 Task: Look for space in San Mauro Torinese, Italy from 9th June, 2023 to 16th June, 2023 for 2 adults in price range Rs.8000 to Rs.16000. Place can be entire place with 2 bedrooms having 2 beds and 1 bathroom. Property type can be house, flat, guest house. Booking option can be shelf check-in. Required host language is English.
Action: Mouse moved to (473, 129)
Screenshot: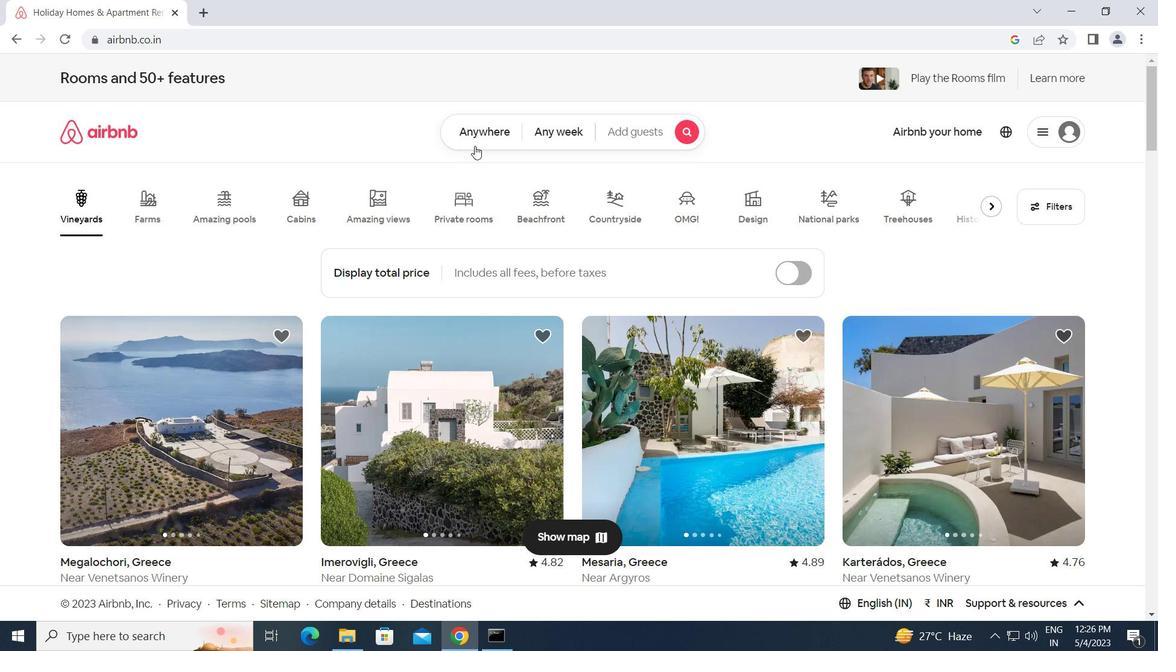
Action: Mouse pressed left at (473, 129)
Screenshot: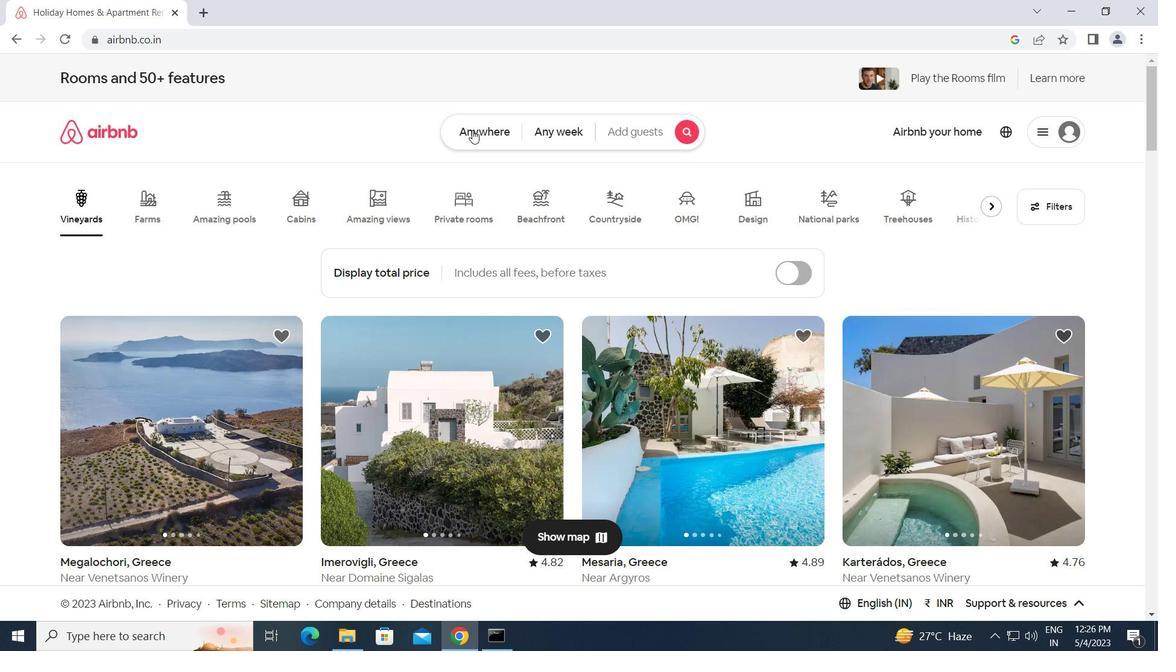 
Action: Mouse moved to (391, 187)
Screenshot: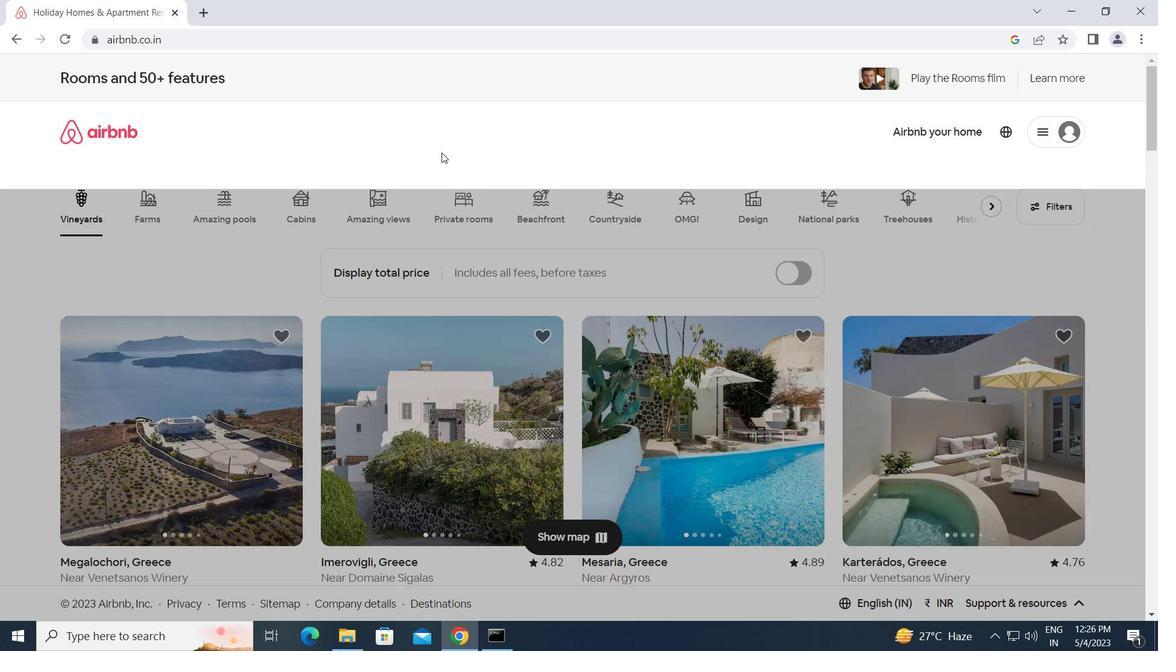 
Action: Mouse pressed left at (391, 187)
Screenshot: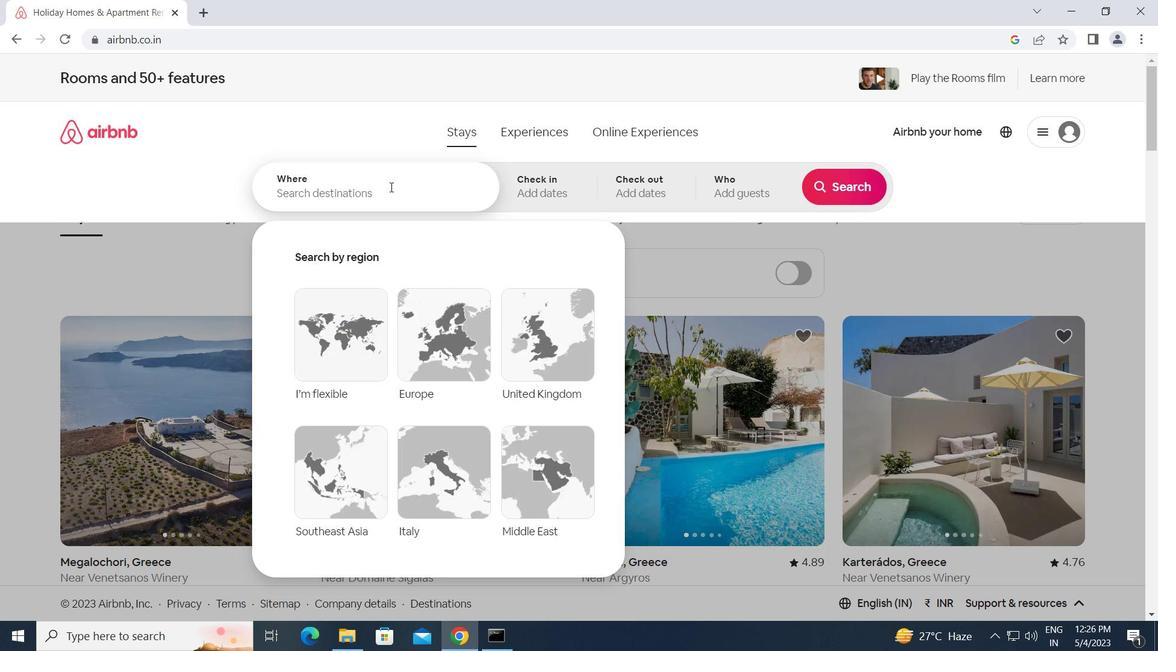
Action: Key pressed s<Key.caps_lock>an<Key.space><Key.caps_lock>m<Key.caps_lock>auro<Key.space><Key.caps_lock>t<Key.caps_lock>orinese,<Key.space><Key.caps_lock>i<Key.caps_lock>t
Screenshot: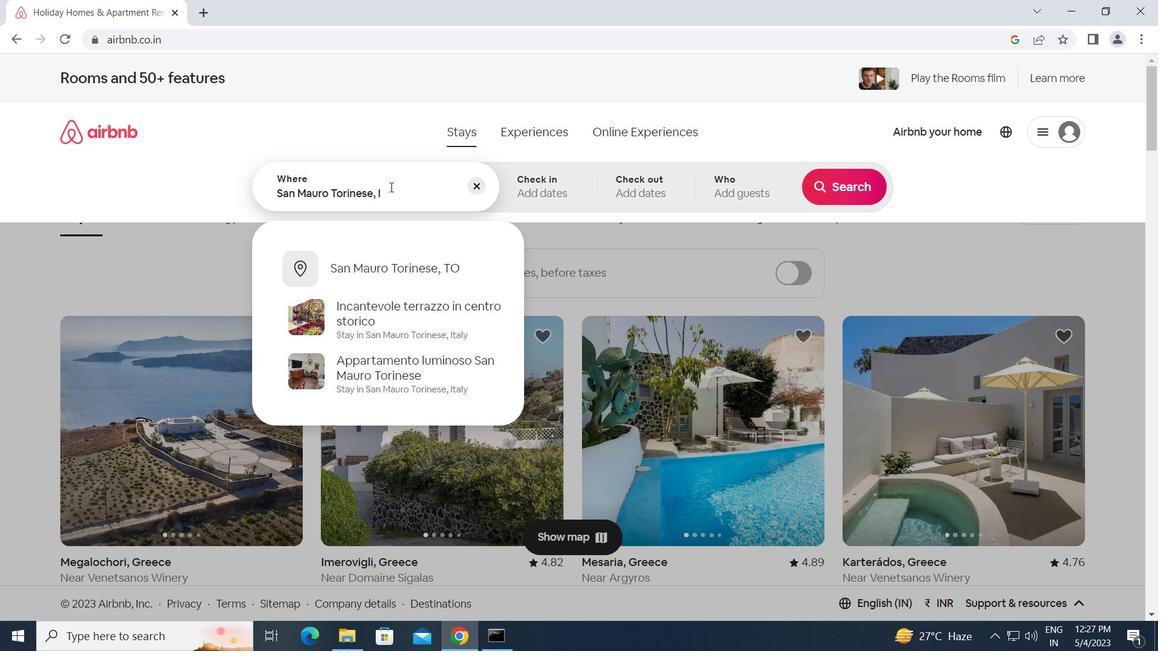 
Action: Mouse moved to (508, 181)
Screenshot: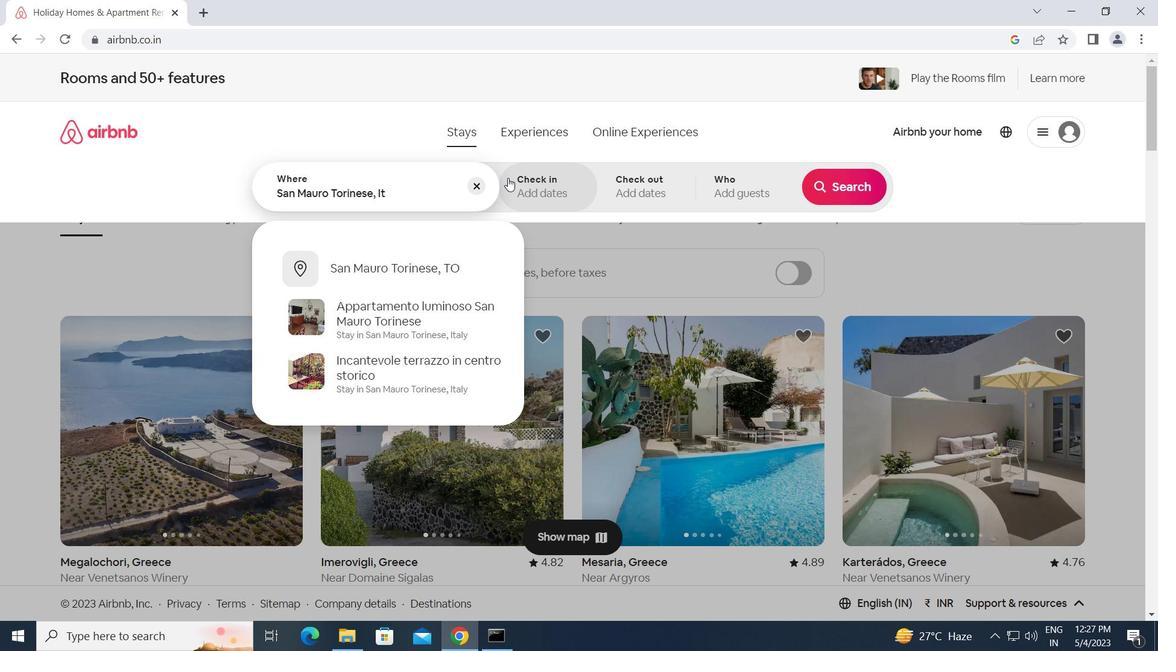 
Action: Key pressed a
Screenshot: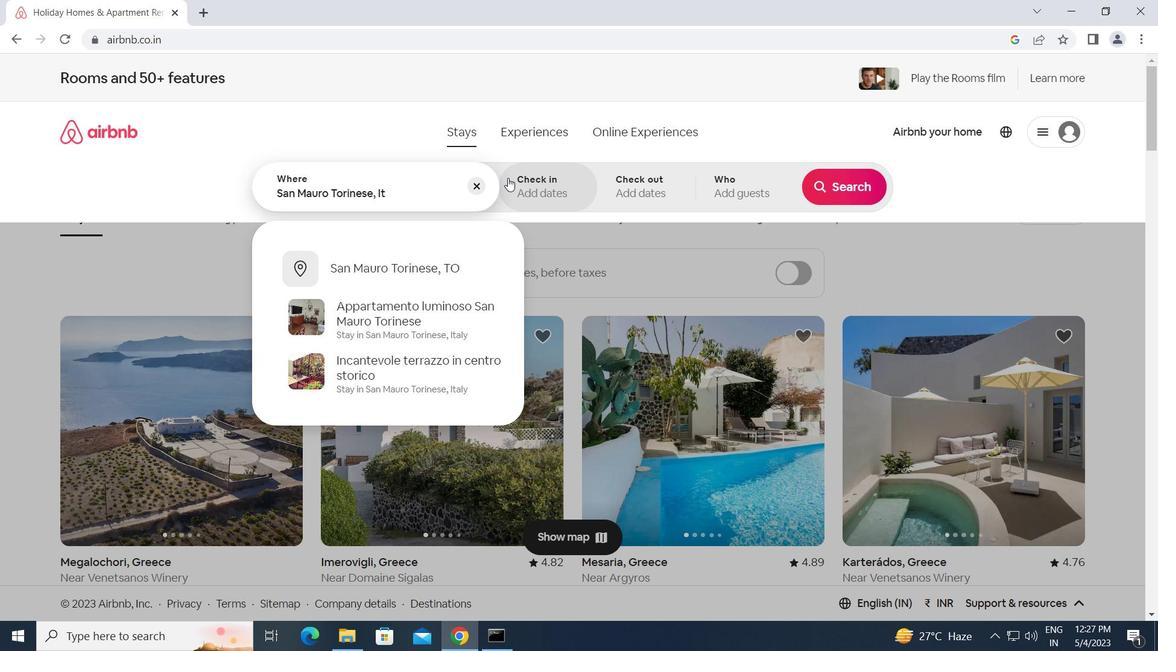 
Action: Mouse moved to (512, 193)
Screenshot: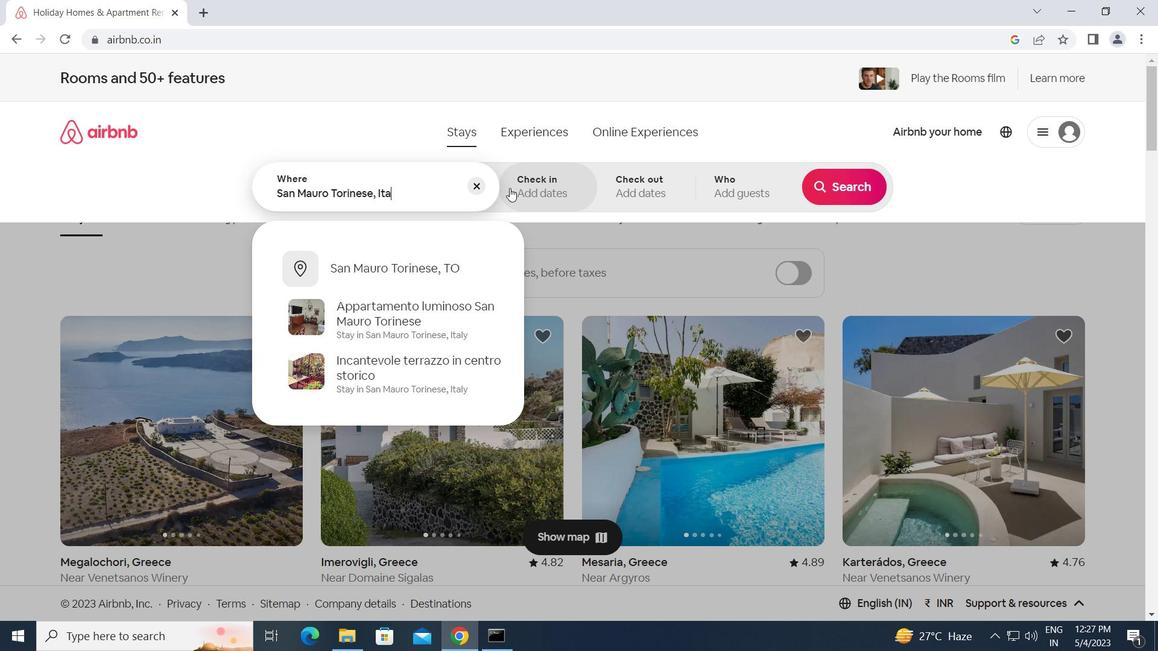 
Action: Key pressed ly<Key.enter>
Screenshot: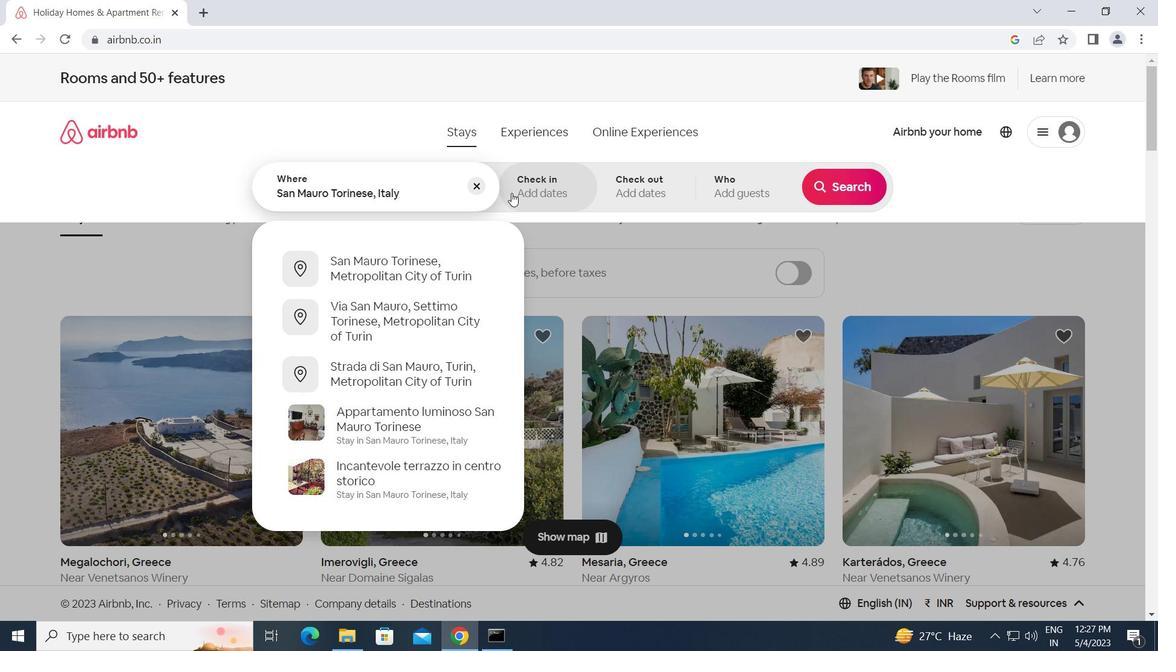 
Action: Mouse moved to (785, 401)
Screenshot: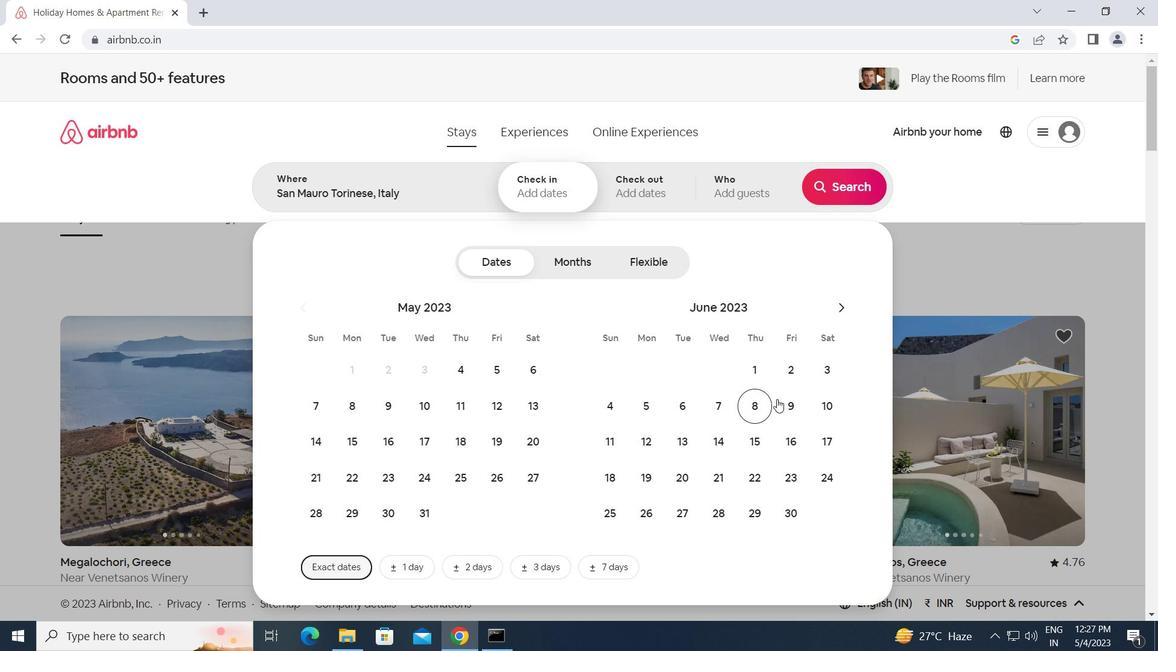 
Action: Mouse pressed left at (785, 401)
Screenshot: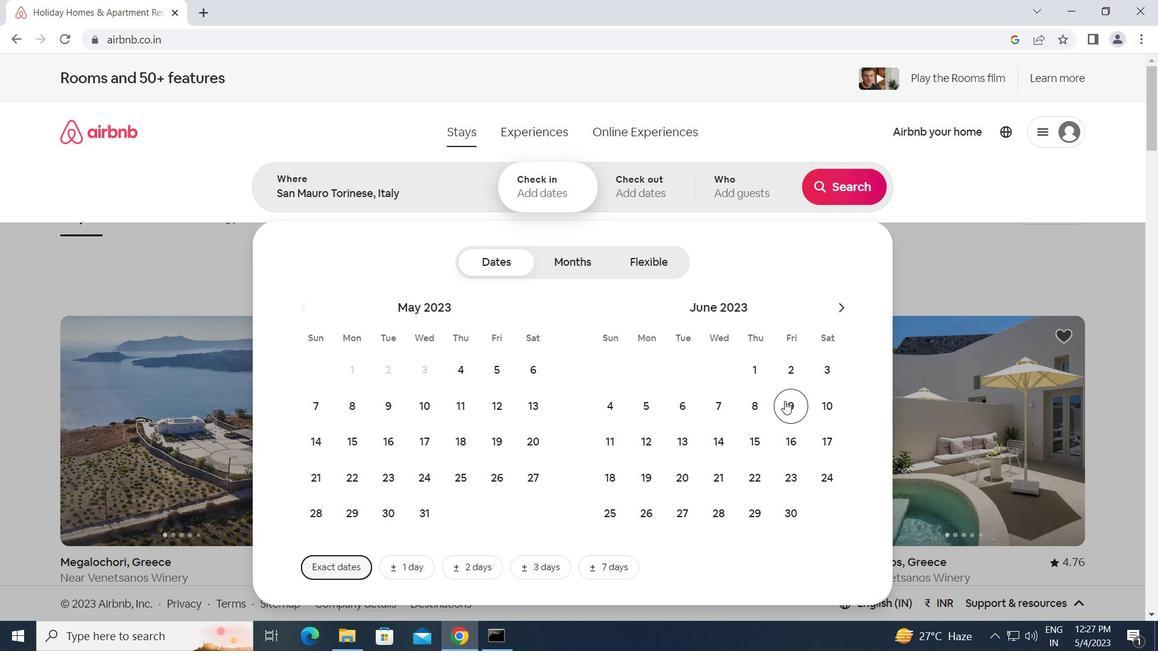 
Action: Mouse moved to (789, 439)
Screenshot: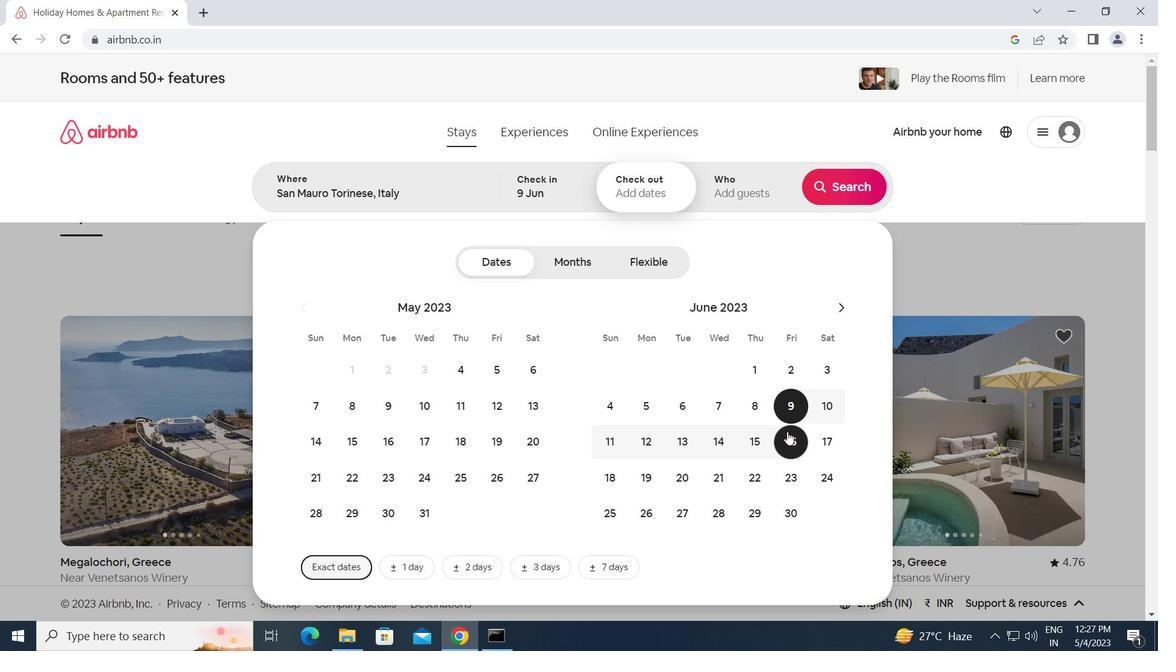 
Action: Mouse pressed left at (789, 439)
Screenshot: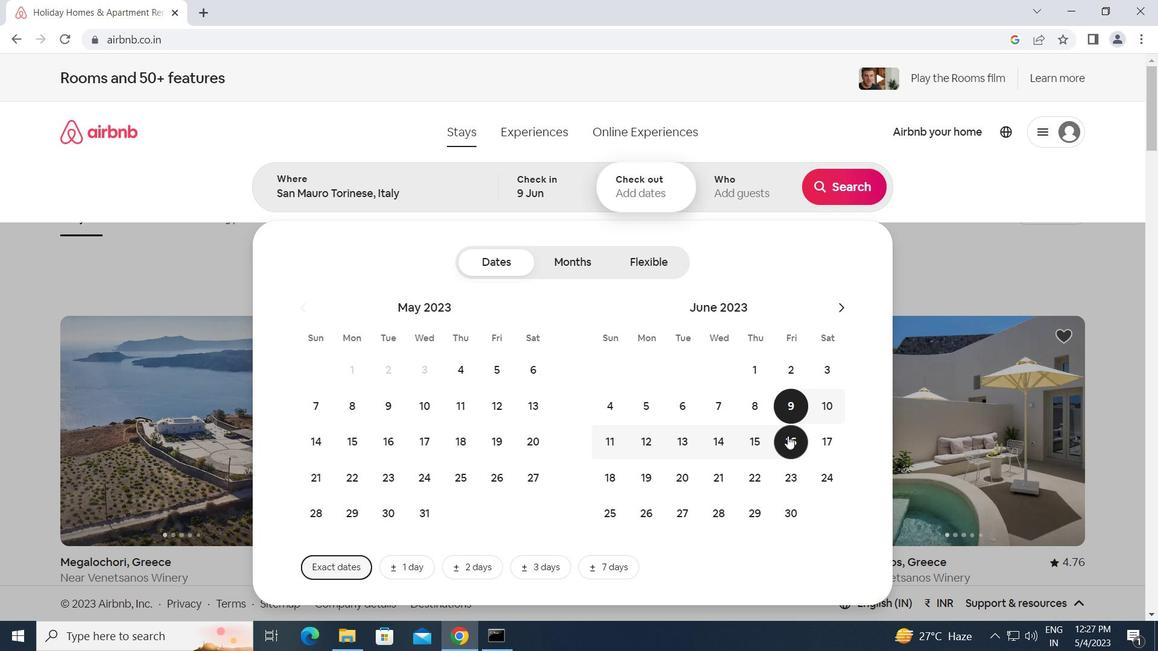 
Action: Mouse moved to (744, 191)
Screenshot: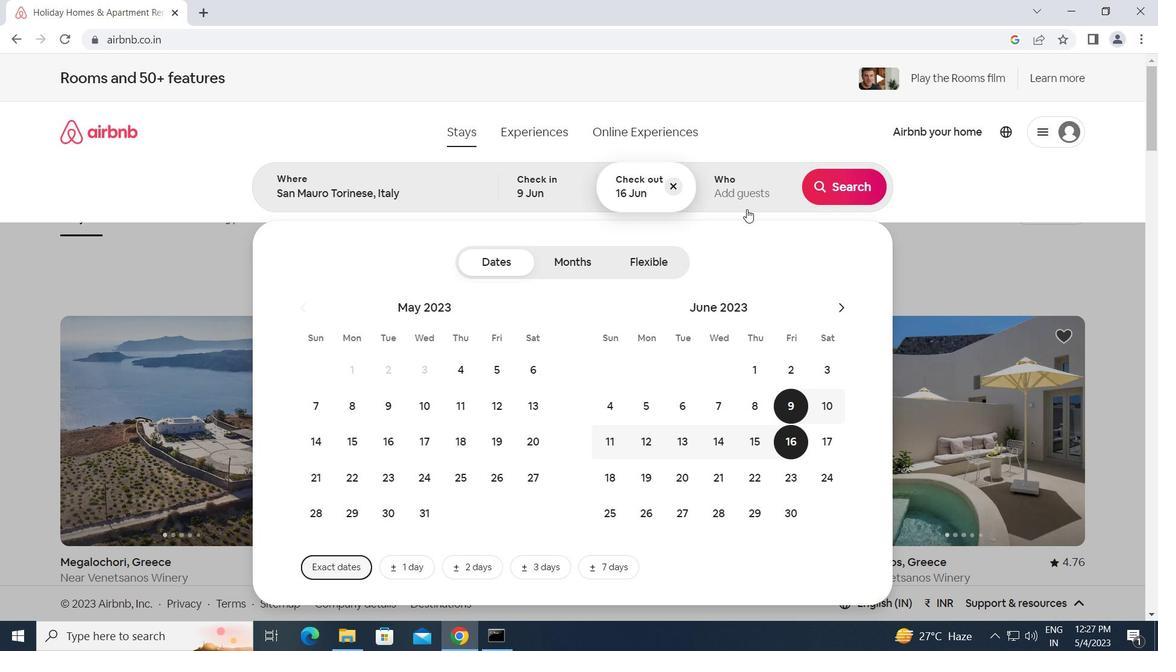 
Action: Mouse pressed left at (744, 191)
Screenshot: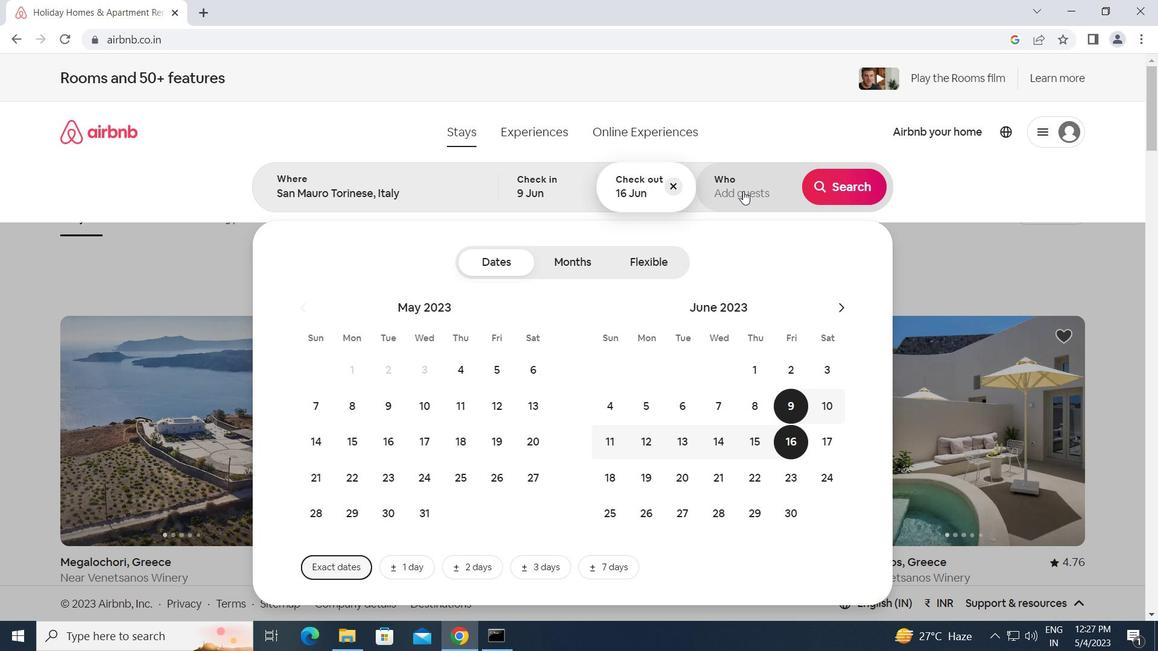 
Action: Mouse moved to (842, 266)
Screenshot: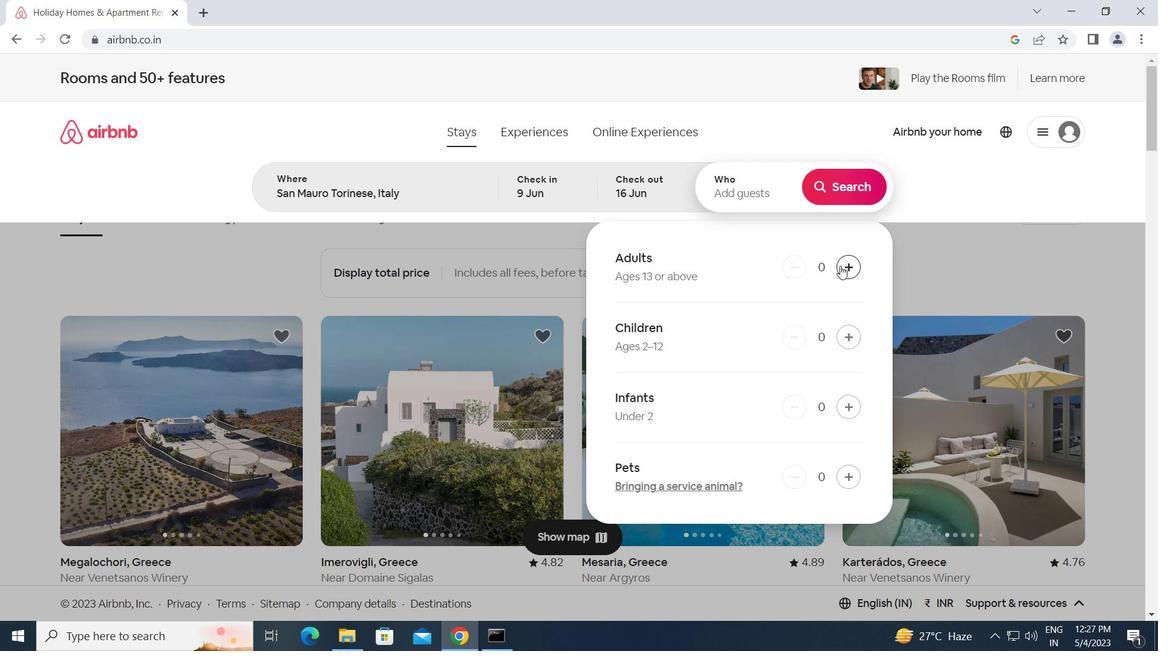 
Action: Mouse pressed left at (842, 266)
Screenshot: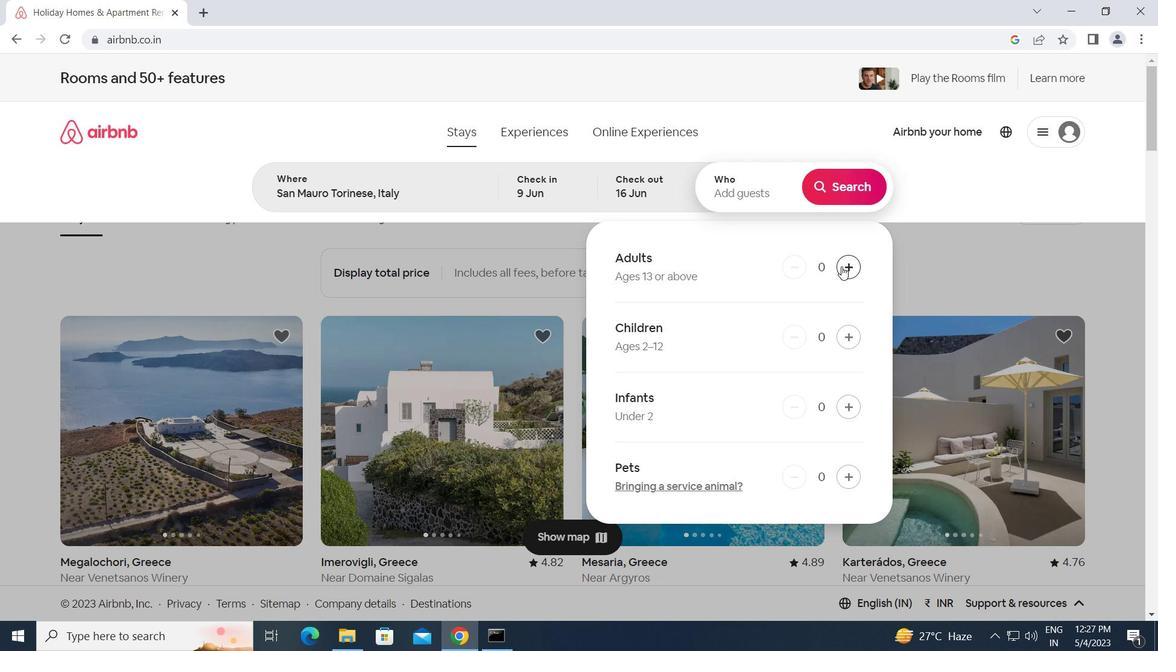 
Action: Mouse moved to (842, 266)
Screenshot: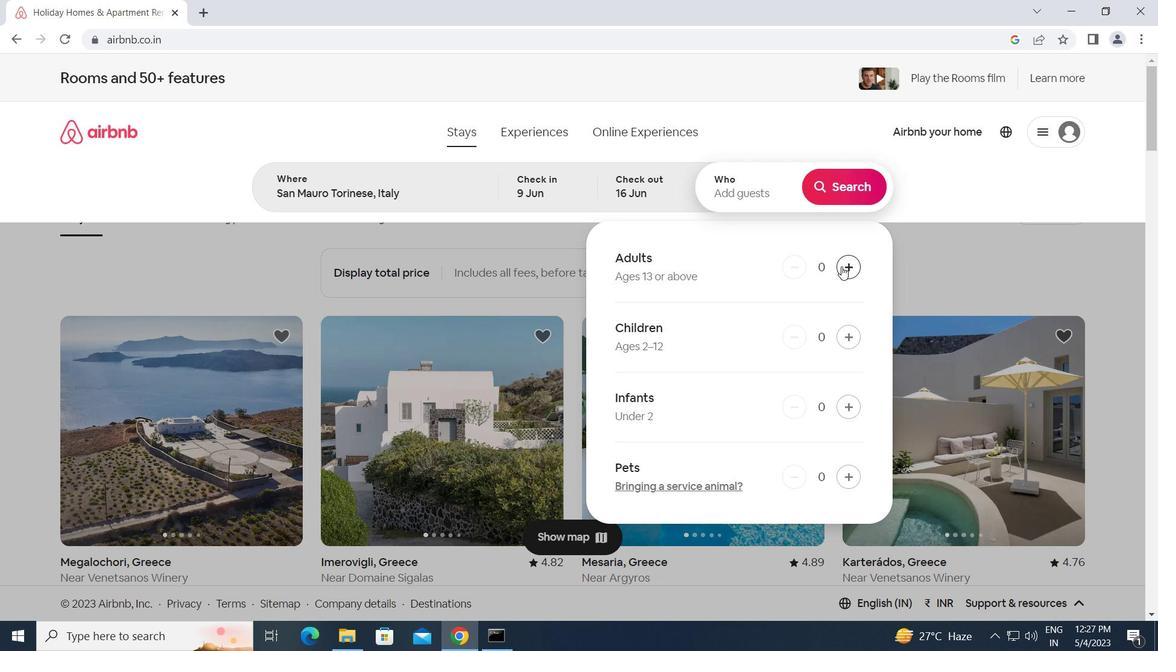 
Action: Mouse pressed left at (842, 266)
Screenshot: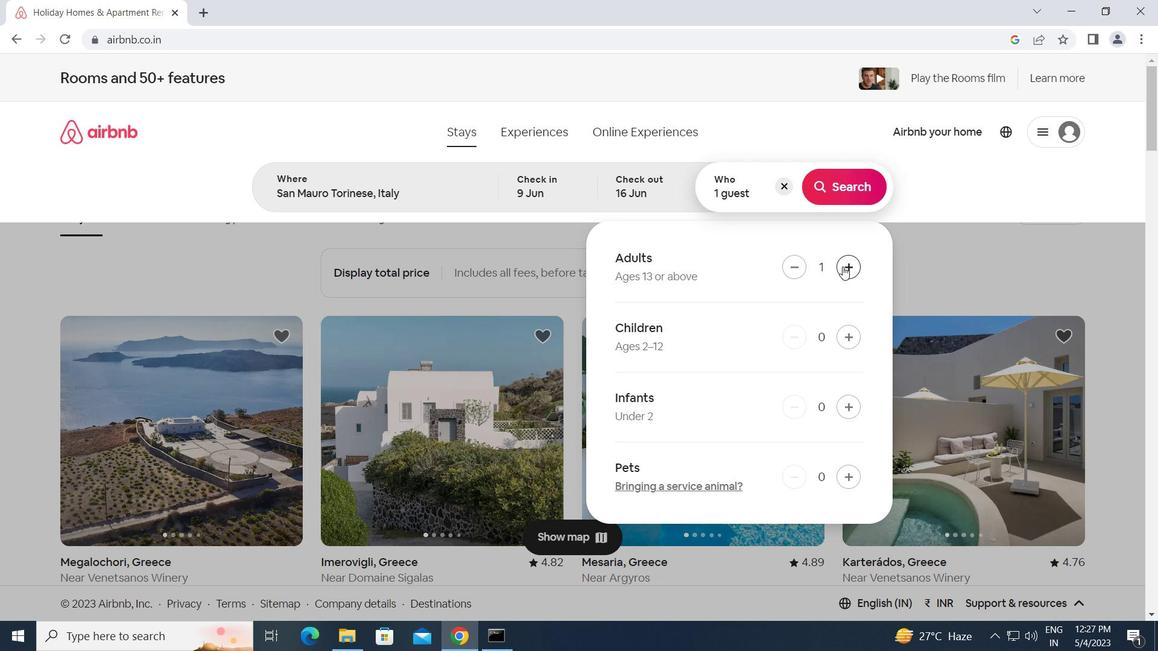 
Action: Mouse moved to (827, 182)
Screenshot: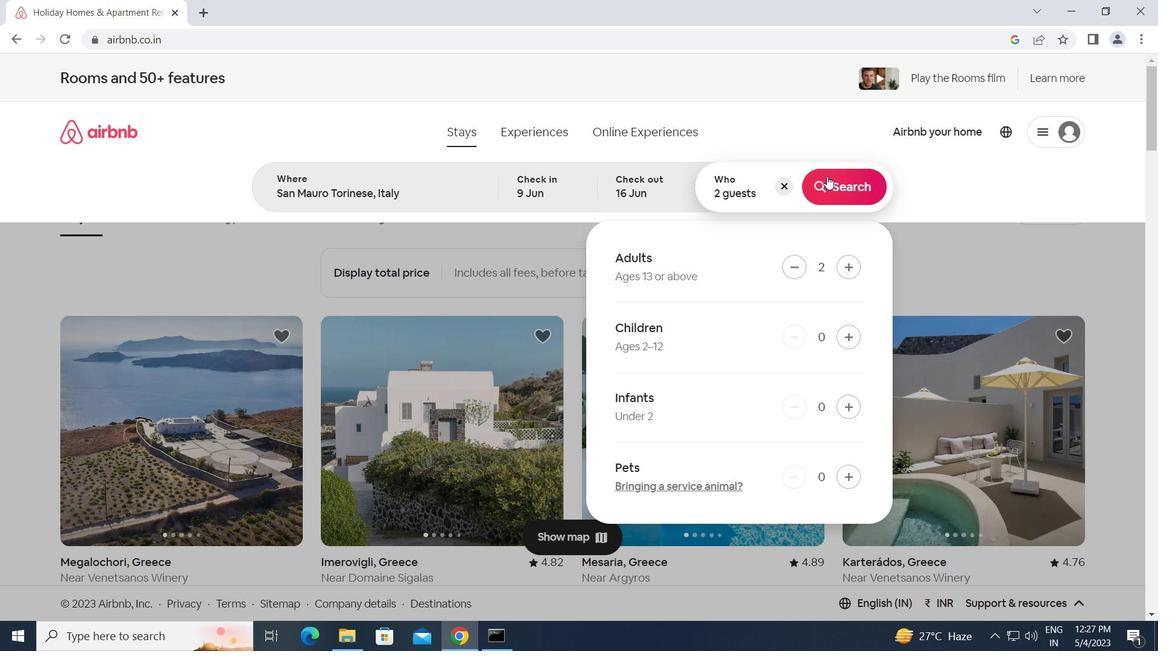 
Action: Mouse pressed left at (827, 182)
Screenshot: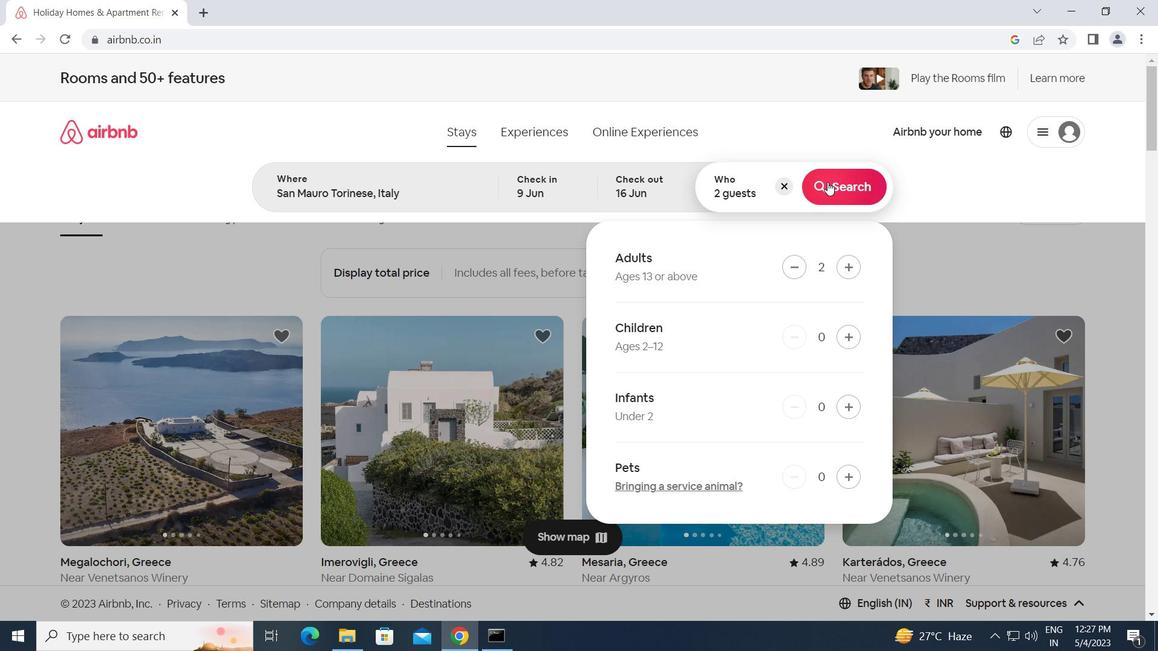 
Action: Mouse moved to (1077, 144)
Screenshot: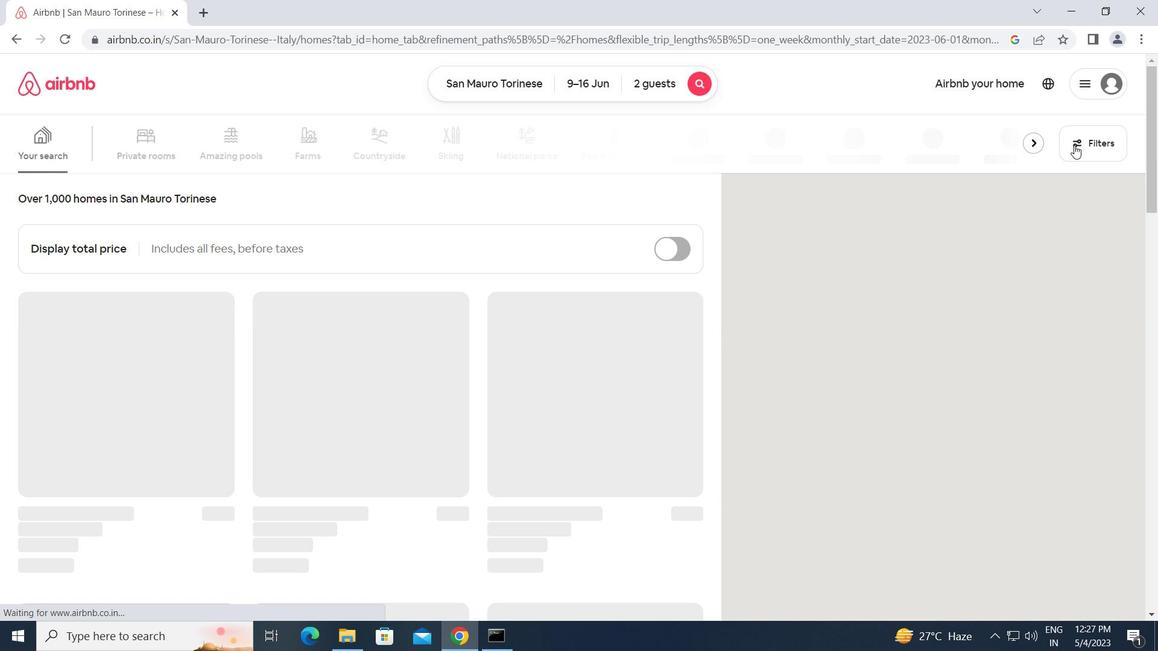
Action: Mouse pressed left at (1077, 144)
Screenshot: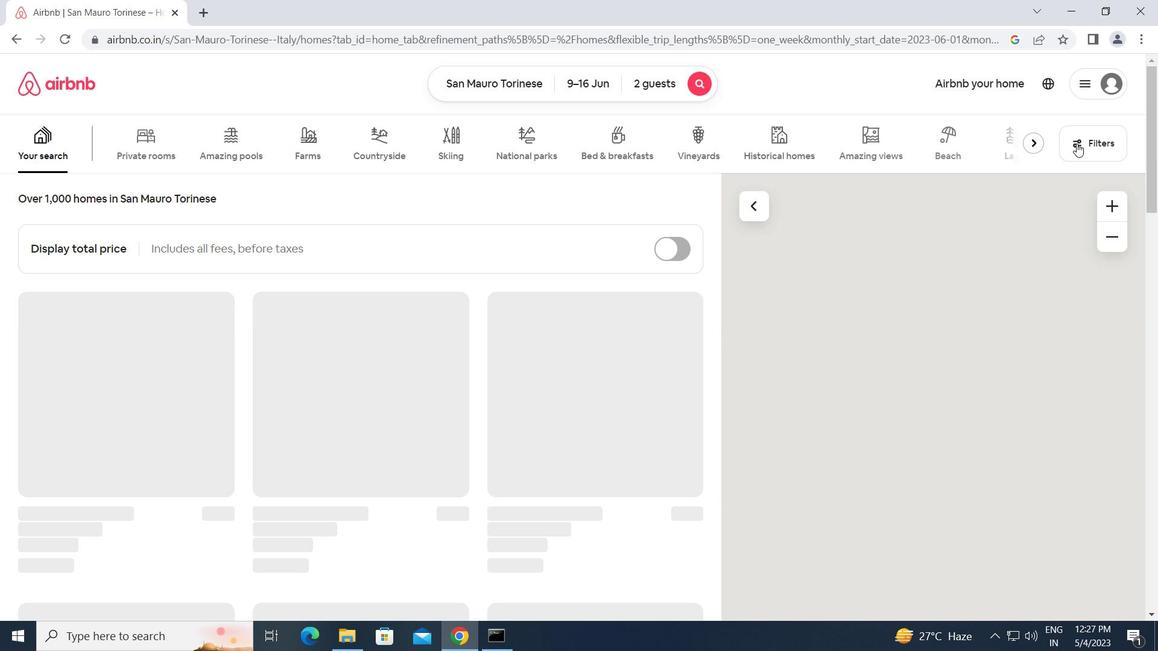 
Action: Mouse moved to (379, 334)
Screenshot: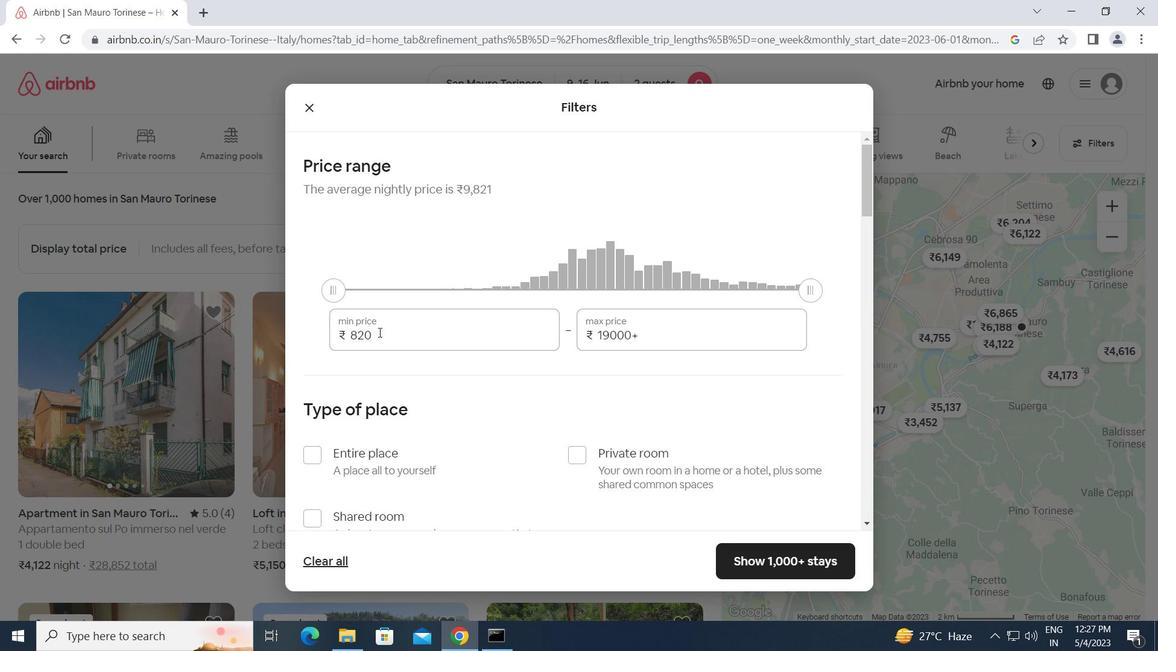 
Action: Mouse pressed left at (379, 334)
Screenshot: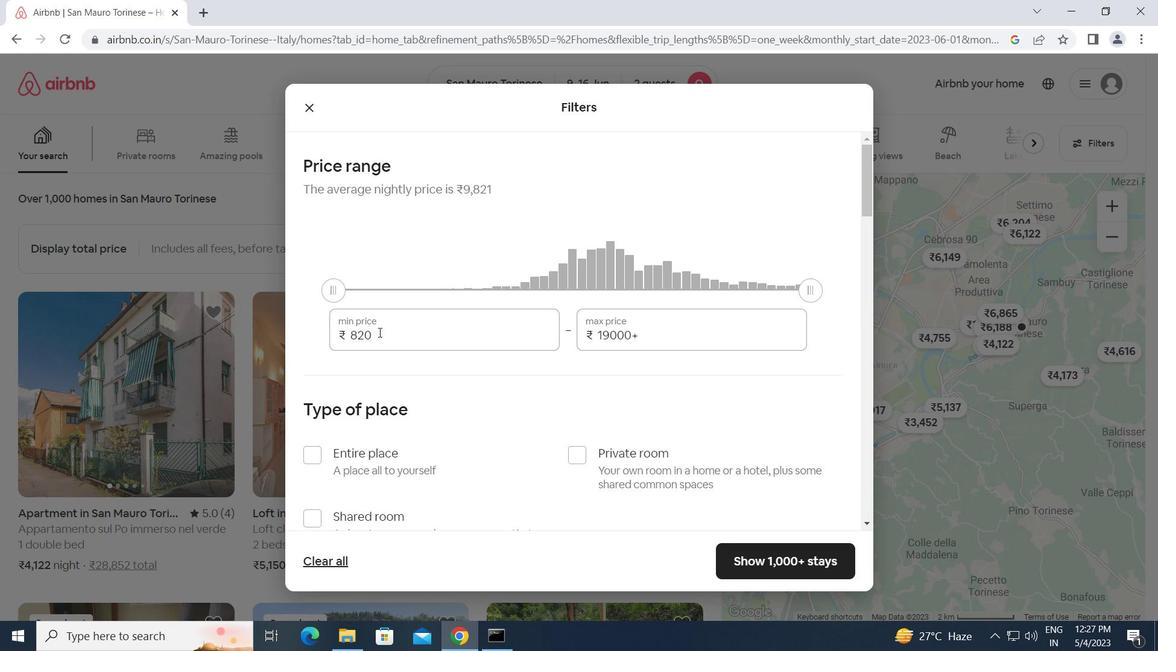 
Action: Mouse moved to (340, 336)
Screenshot: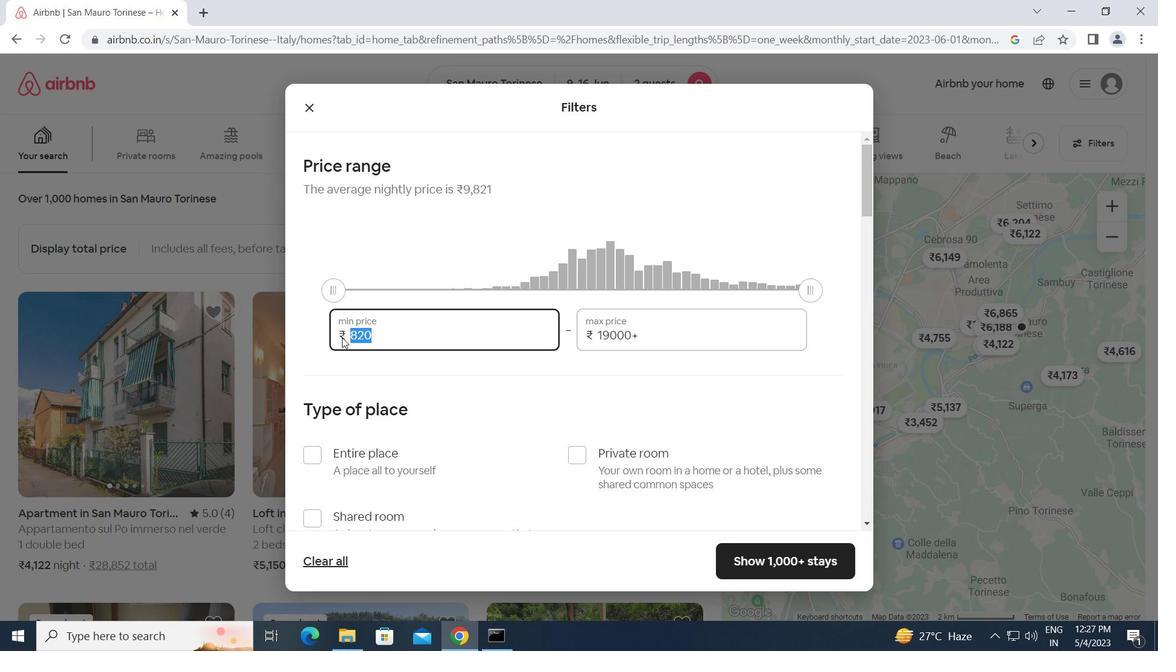 
Action: Key pressed 80
Screenshot: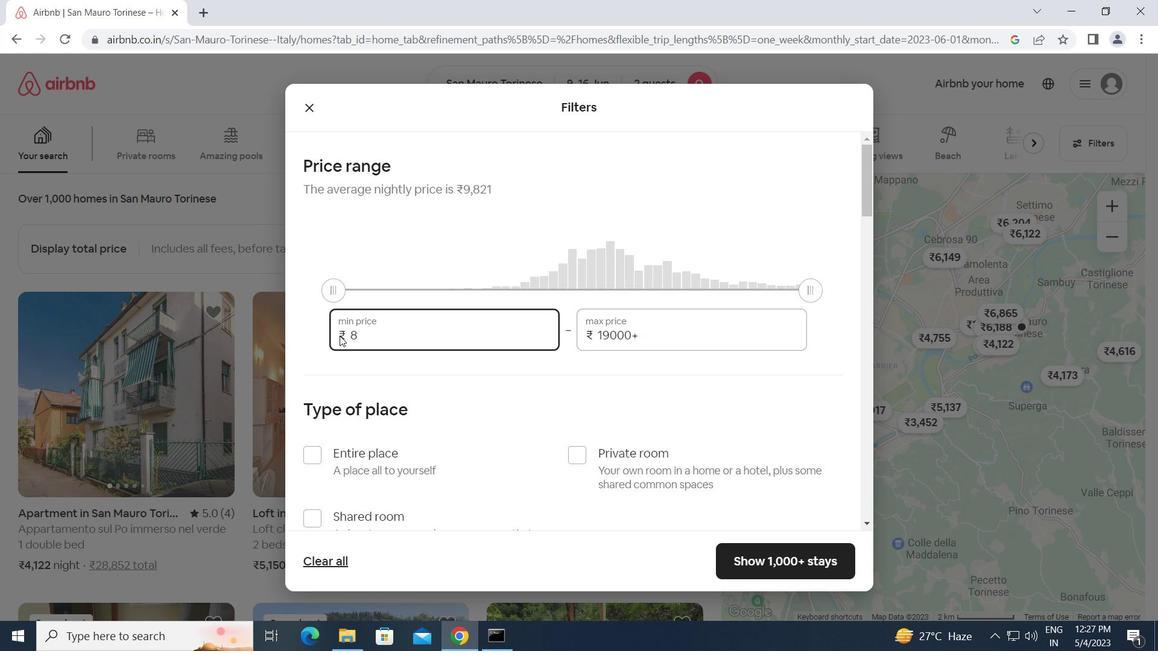 
Action: Mouse moved to (338, 353)
Screenshot: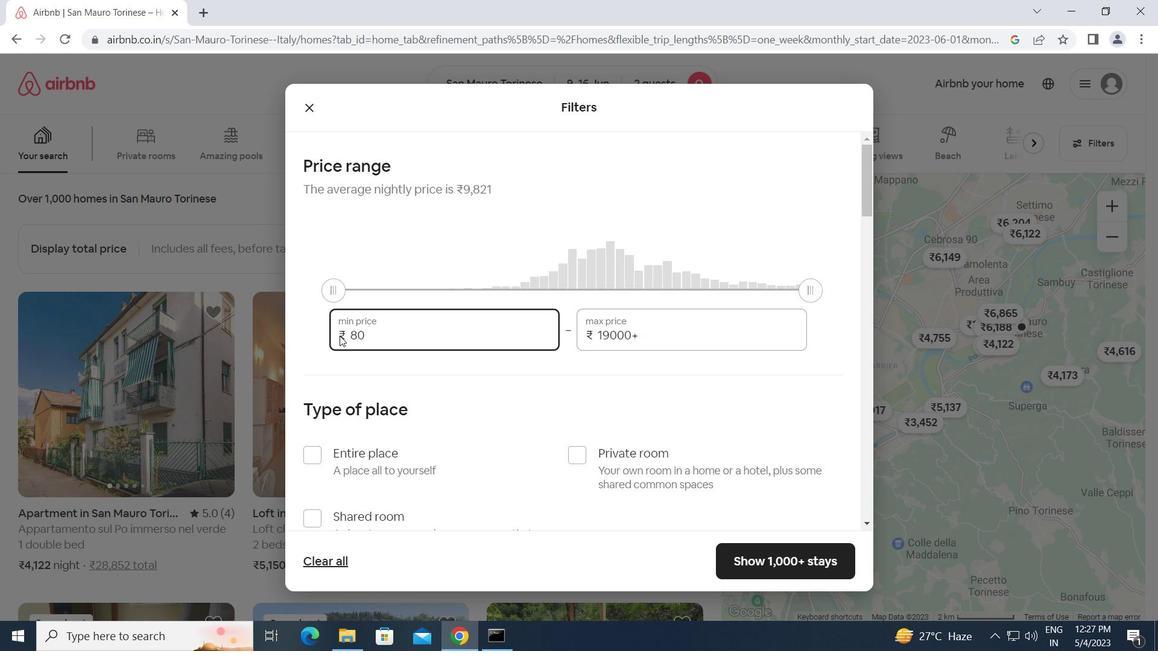 
Action: Key pressed 00
Screenshot: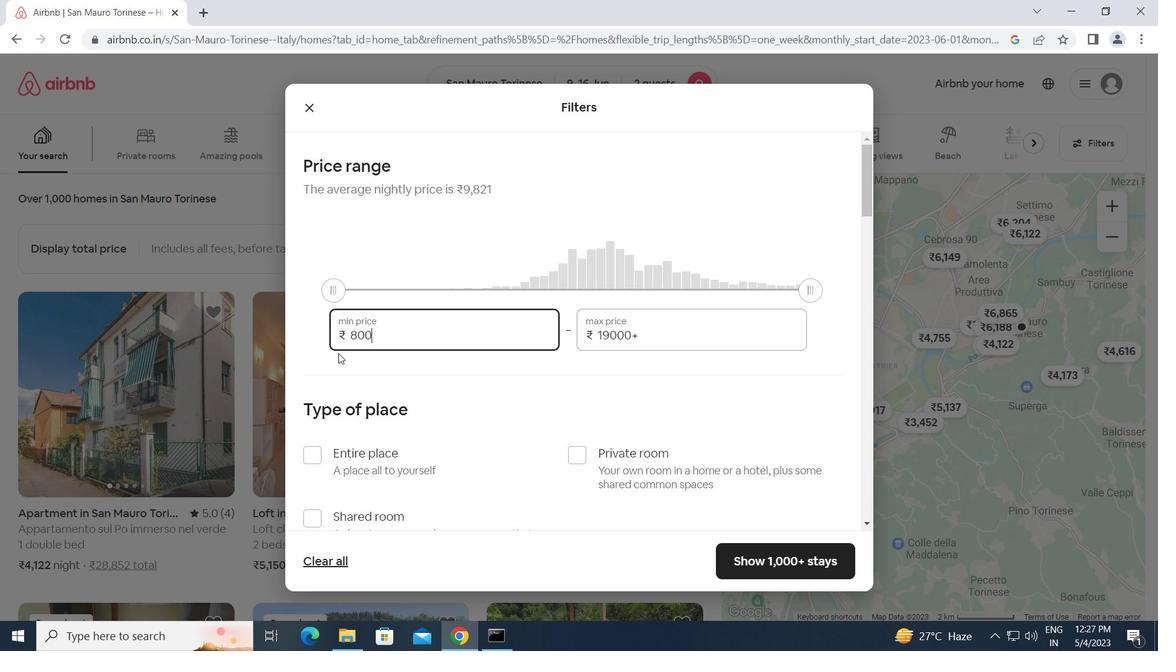 
Action: Mouse moved to (339, 354)
Screenshot: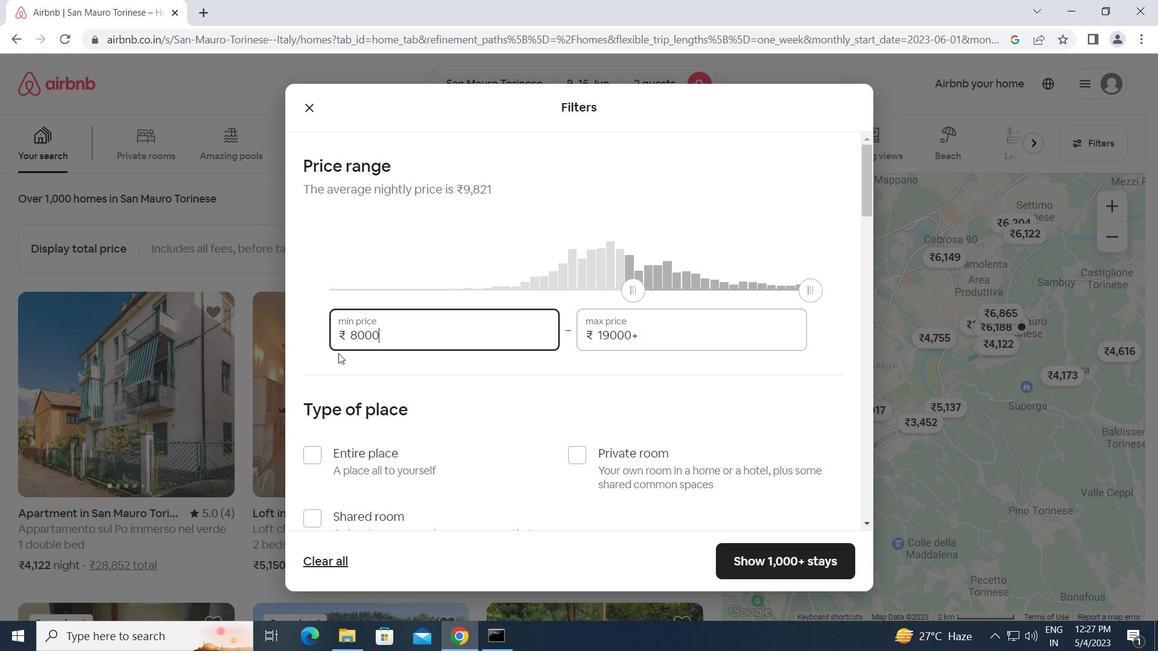 
Action: Key pressed <Key.tab>16000
Screenshot: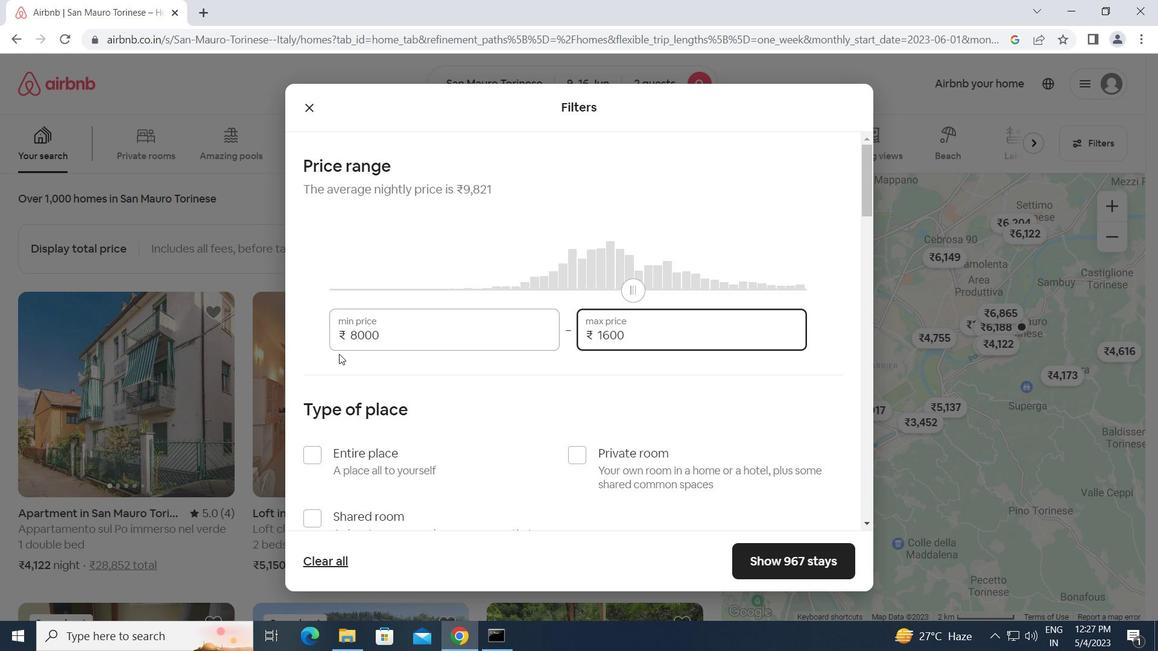 
Action: Mouse moved to (313, 451)
Screenshot: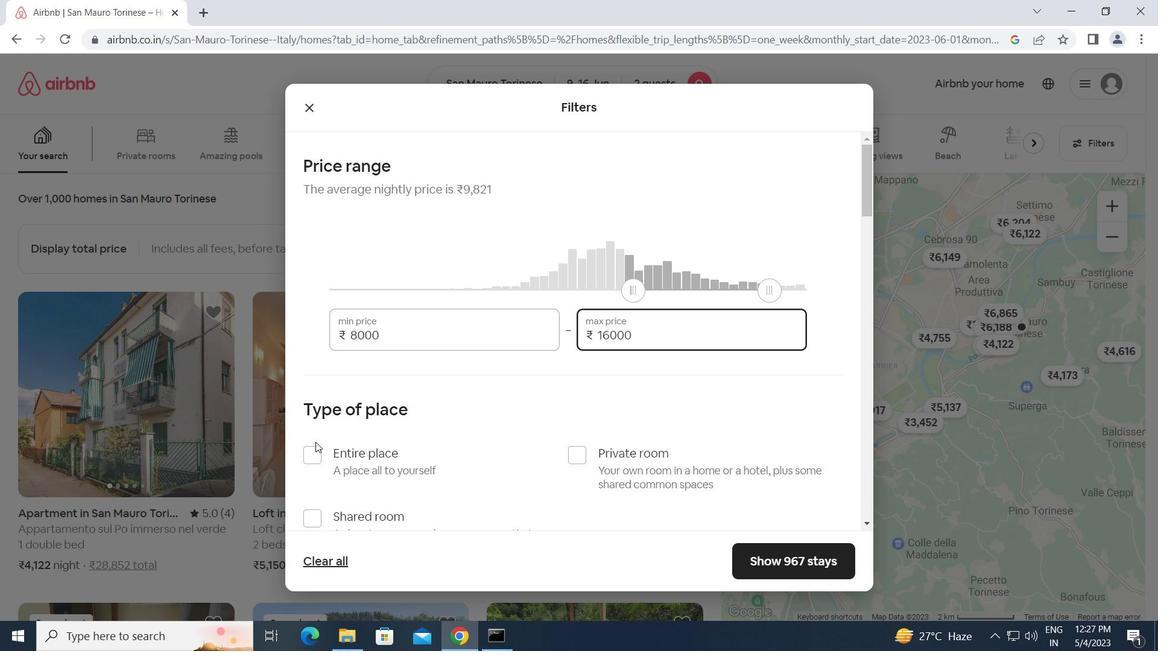 
Action: Mouse pressed left at (313, 451)
Screenshot: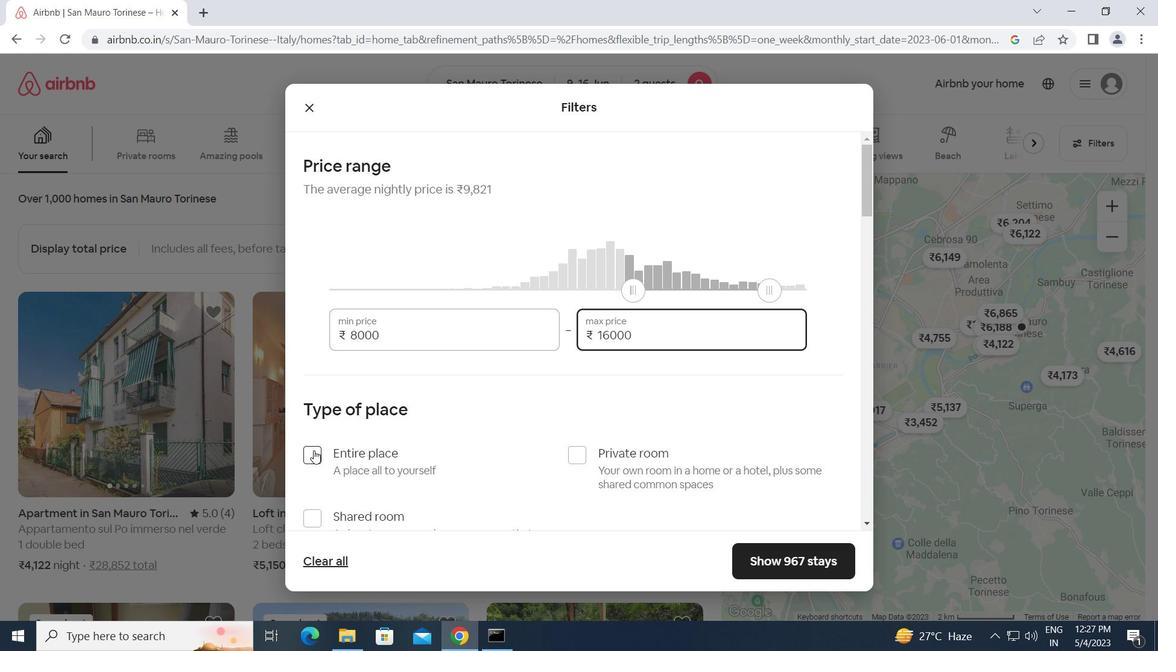 
Action: Mouse moved to (406, 479)
Screenshot: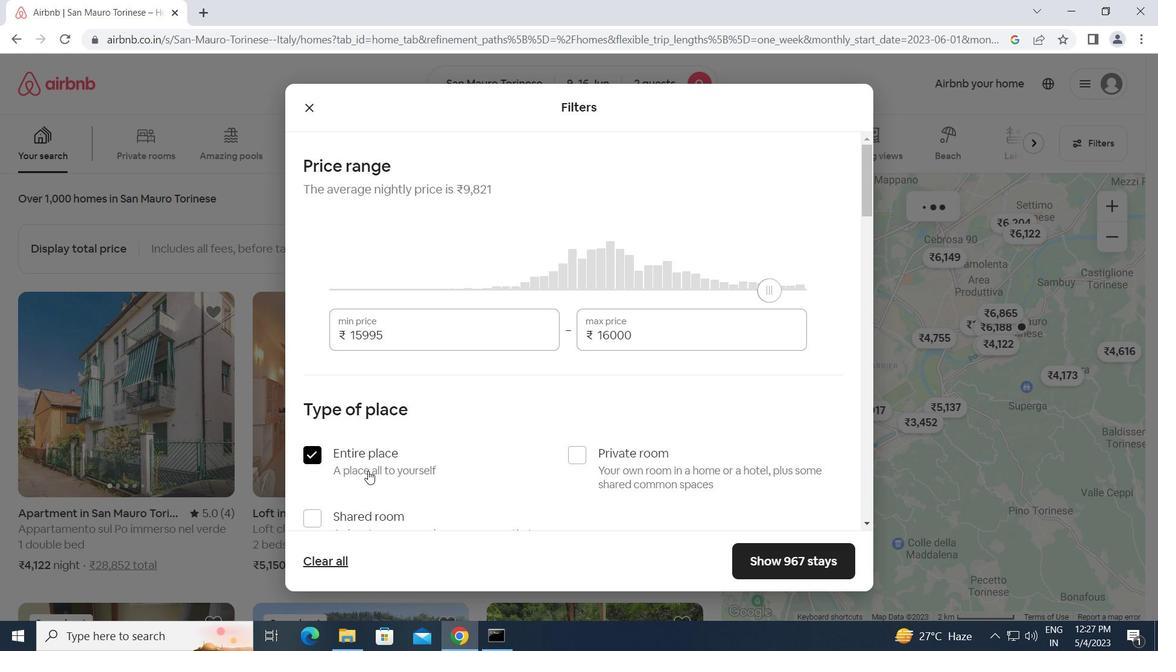 
Action: Mouse scrolled (406, 478) with delta (0, 0)
Screenshot: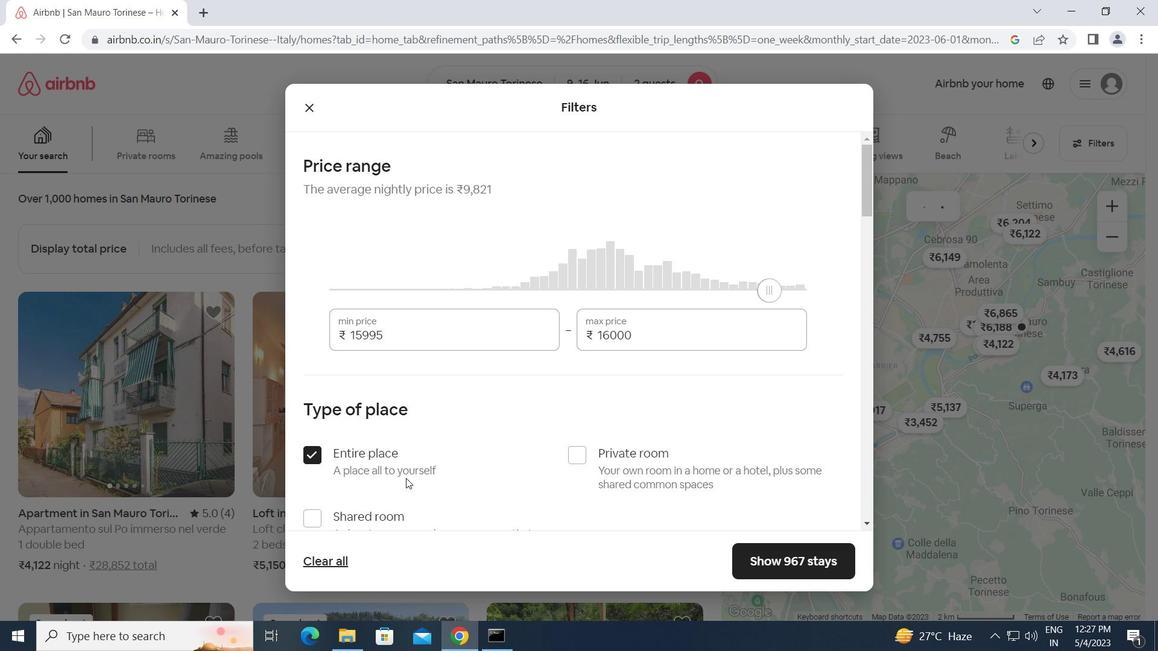 
Action: Mouse scrolled (406, 478) with delta (0, 0)
Screenshot: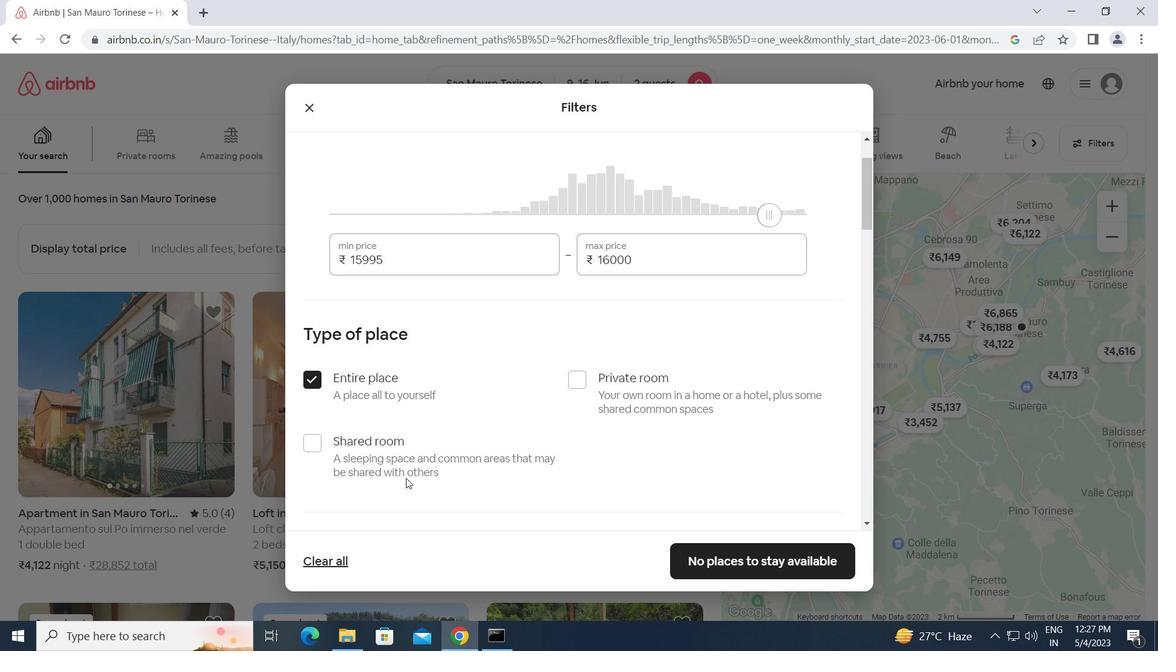 
Action: Mouse scrolled (406, 478) with delta (0, 0)
Screenshot: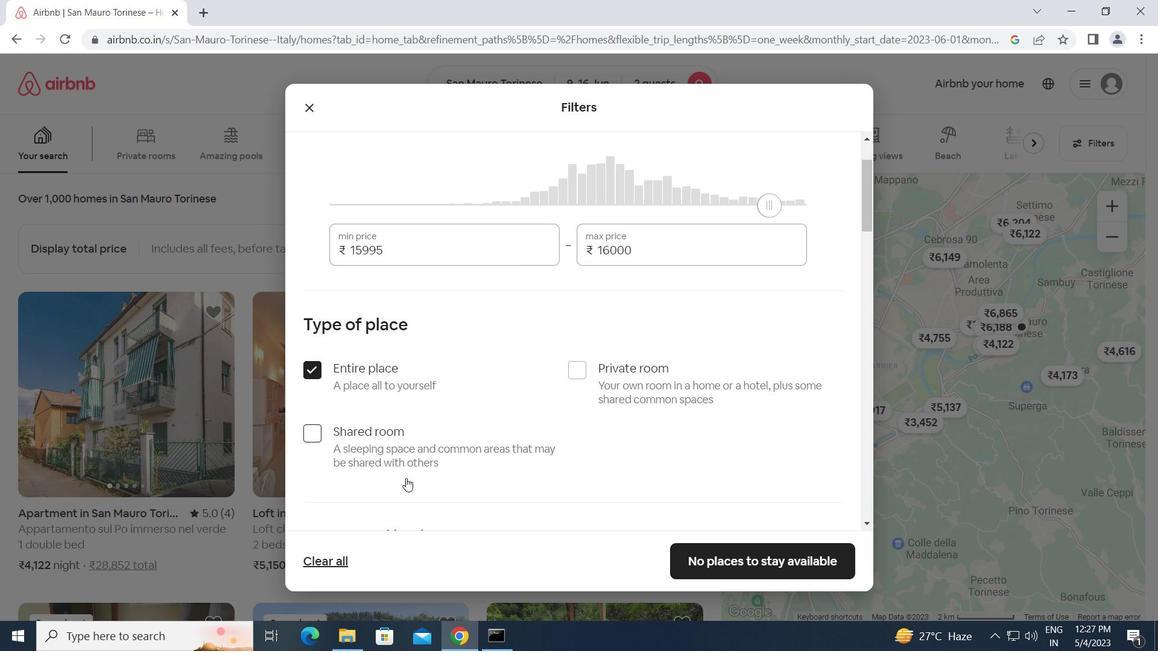 
Action: Mouse scrolled (406, 478) with delta (0, 0)
Screenshot: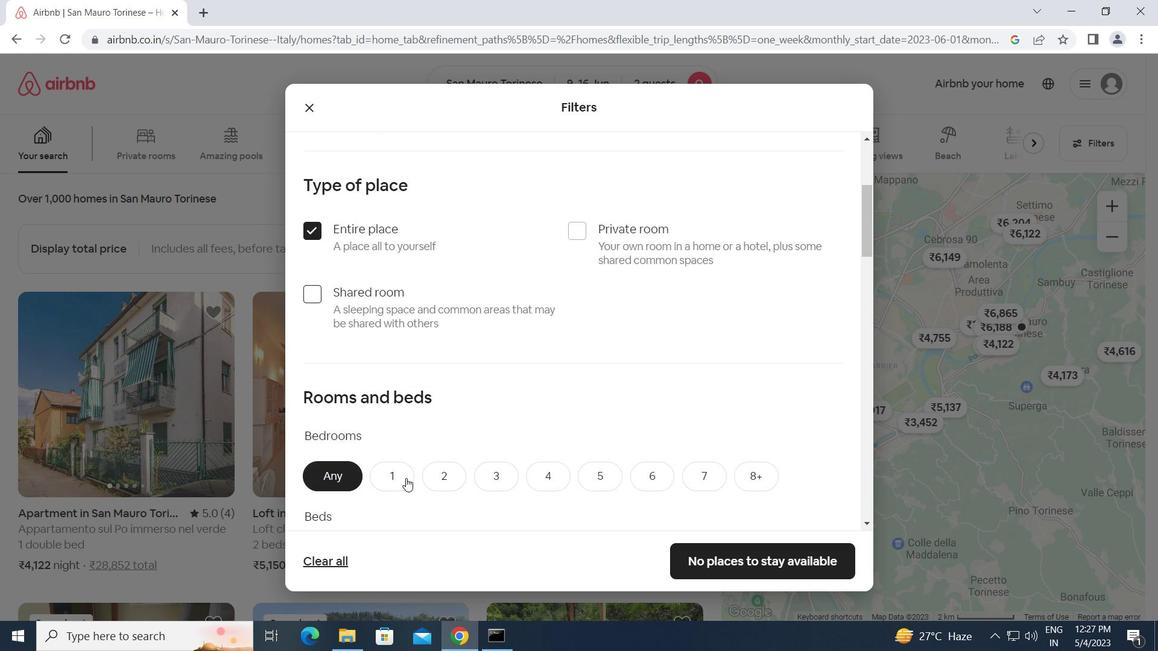 
Action: Mouse moved to (441, 401)
Screenshot: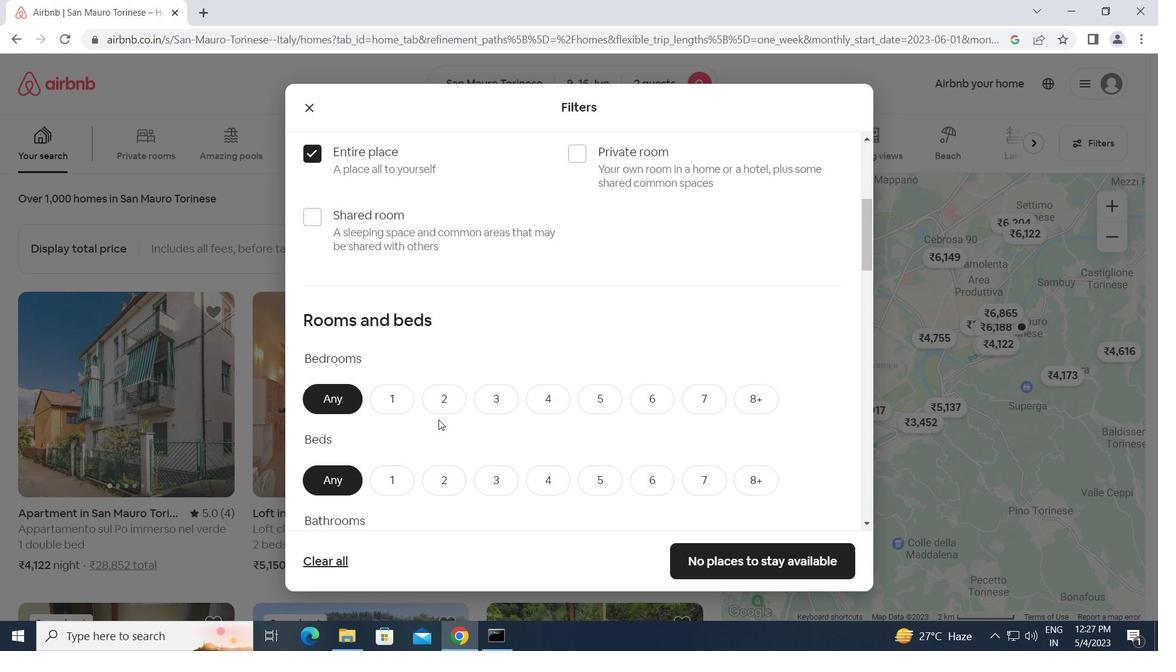 
Action: Mouse pressed left at (441, 401)
Screenshot: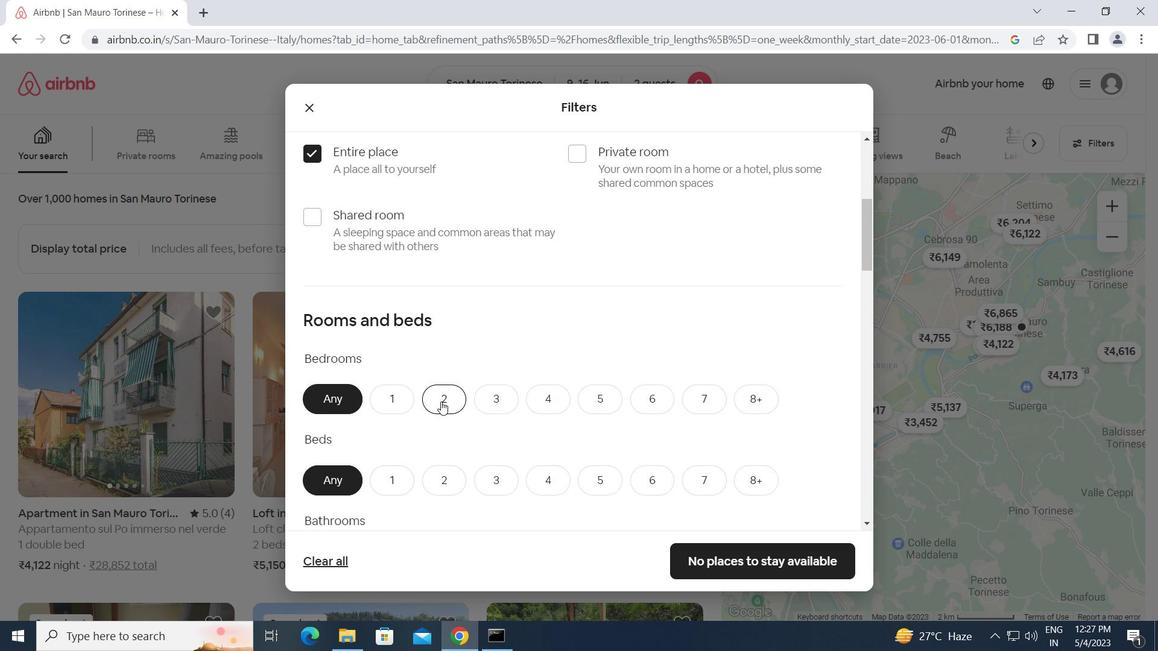
Action: Mouse moved to (444, 480)
Screenshot: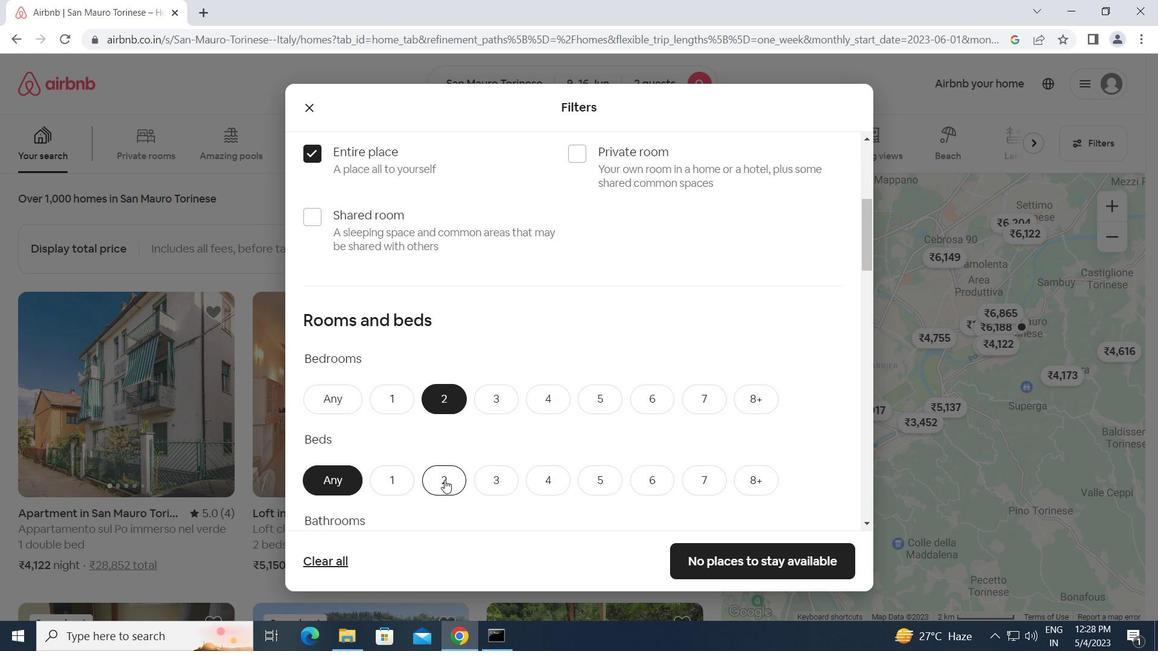 
Action: Mouse pressed left at (444, 480)
Screenshot: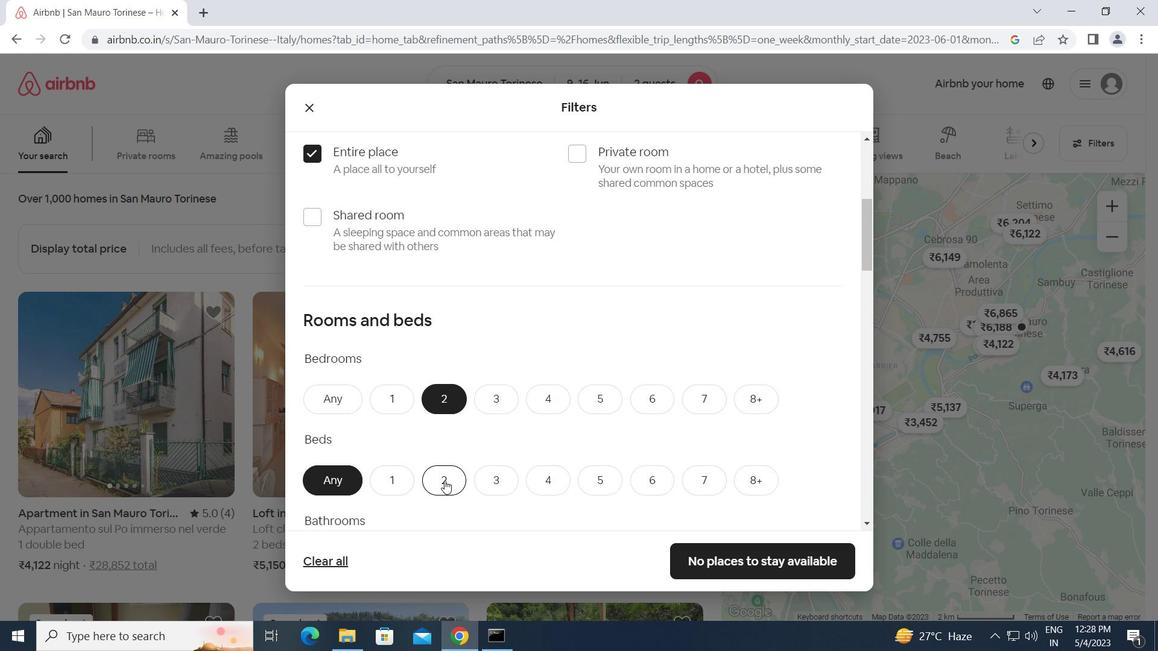 
Action: Mouse moved to (444, 480)
Screenshot: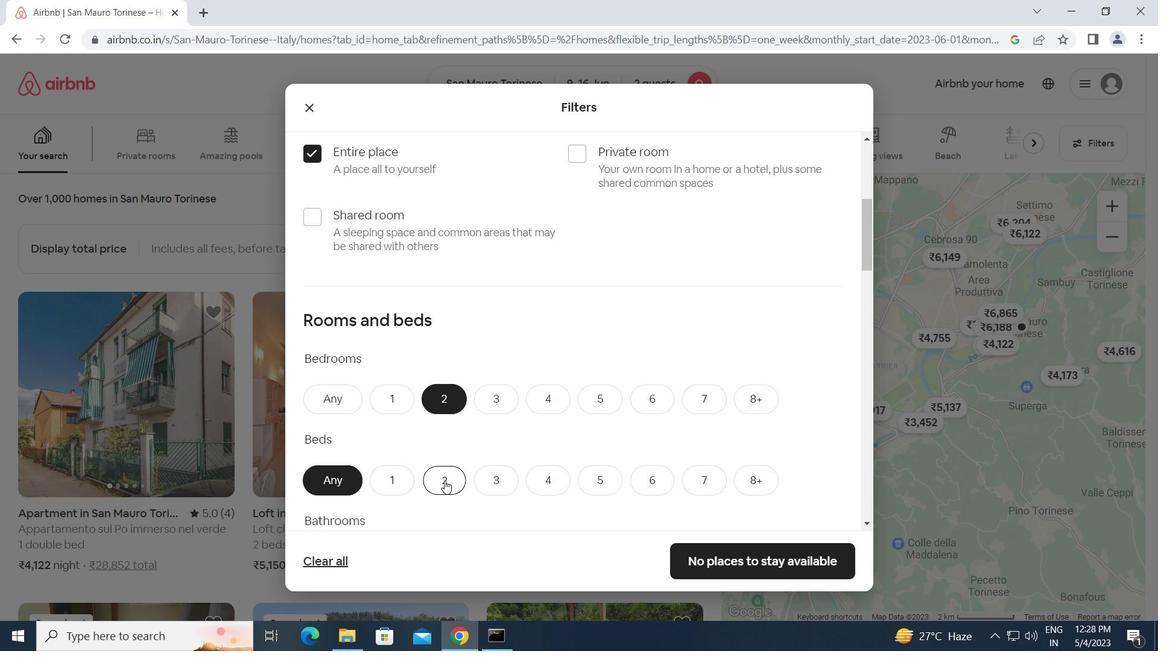 
Action: Mouse scrolled (444, 479) with delta (0, 0)
Screenshot: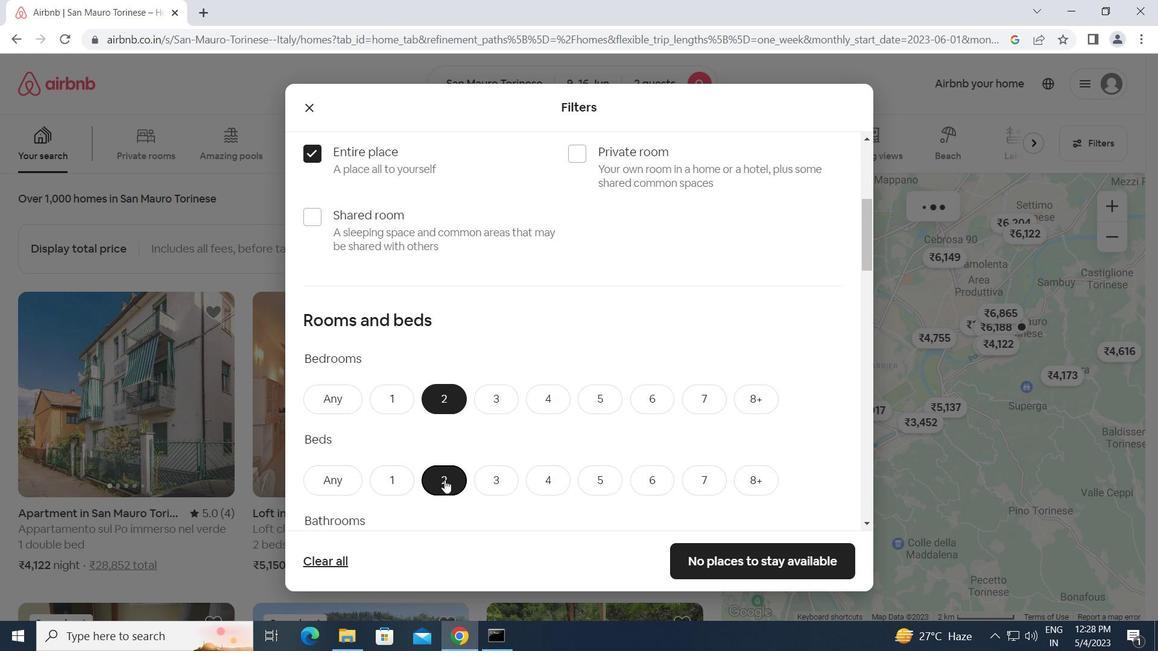 
Action: Mouse moved to (382, 480)
Screenshot: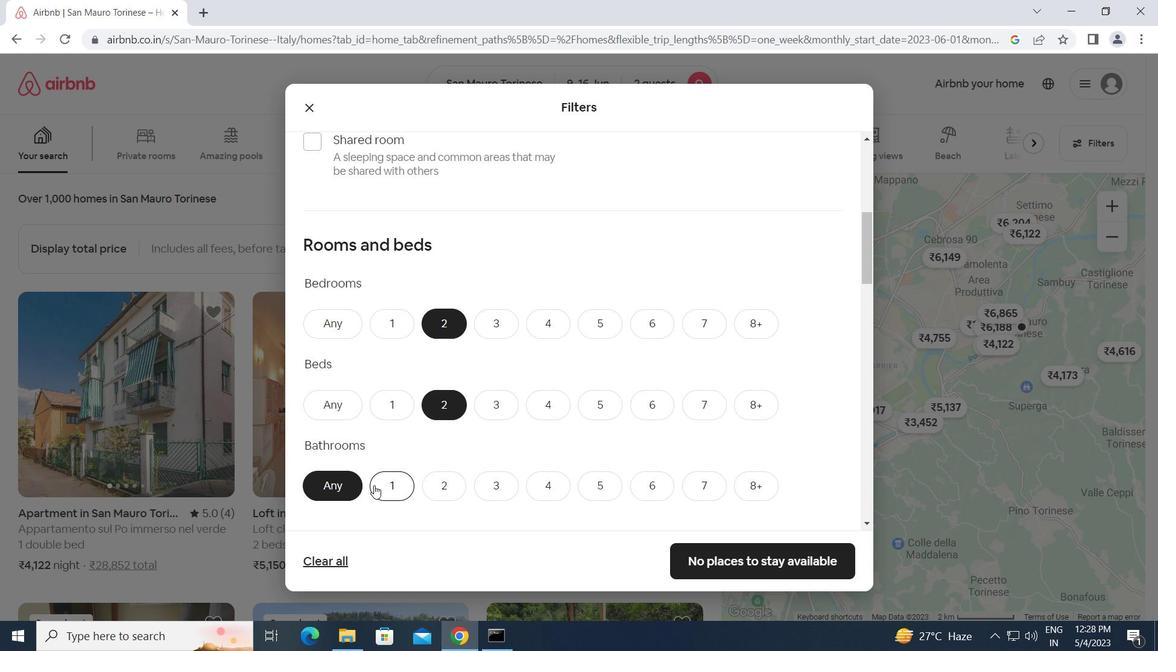 
Action: Mouse pressed left at (382, 480)
Screenshot: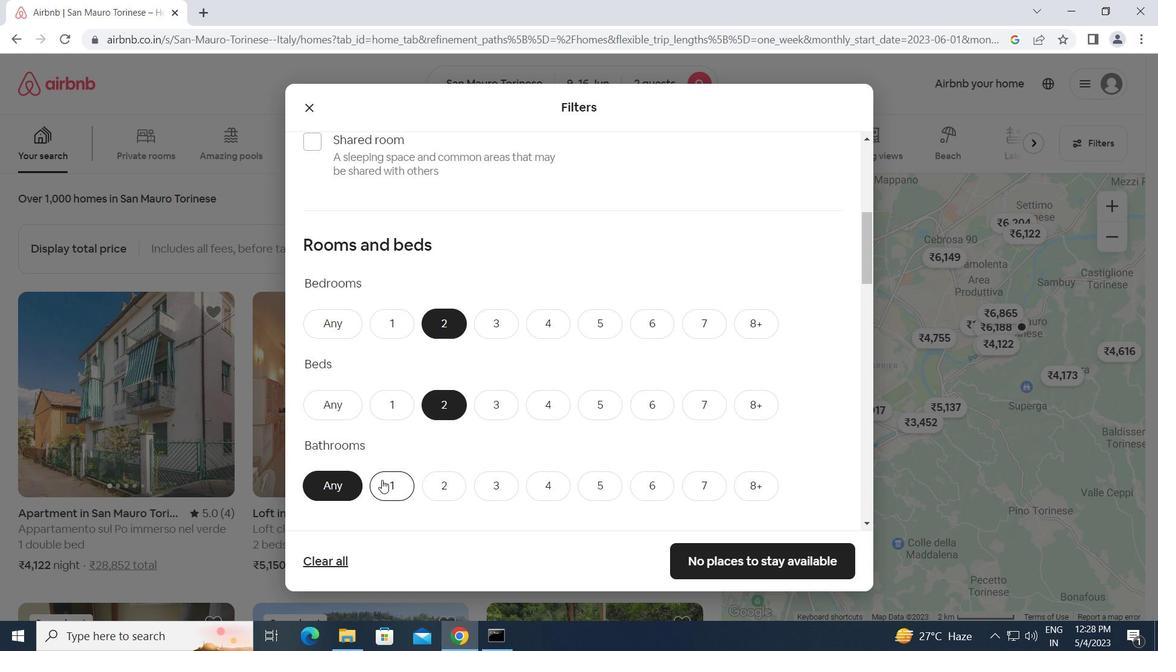 
Action: Mouse moved to (383, 479)
Screenshot: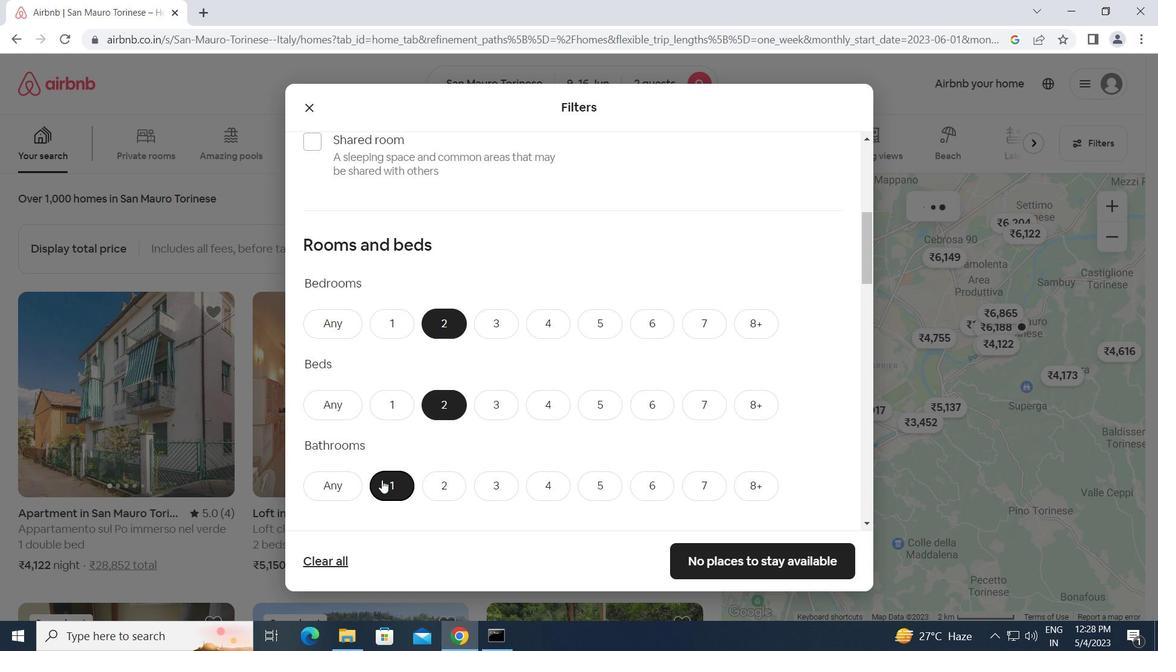 
Action: Mouse scrolled (383, 478) with delta (0, 0)
Screenshot: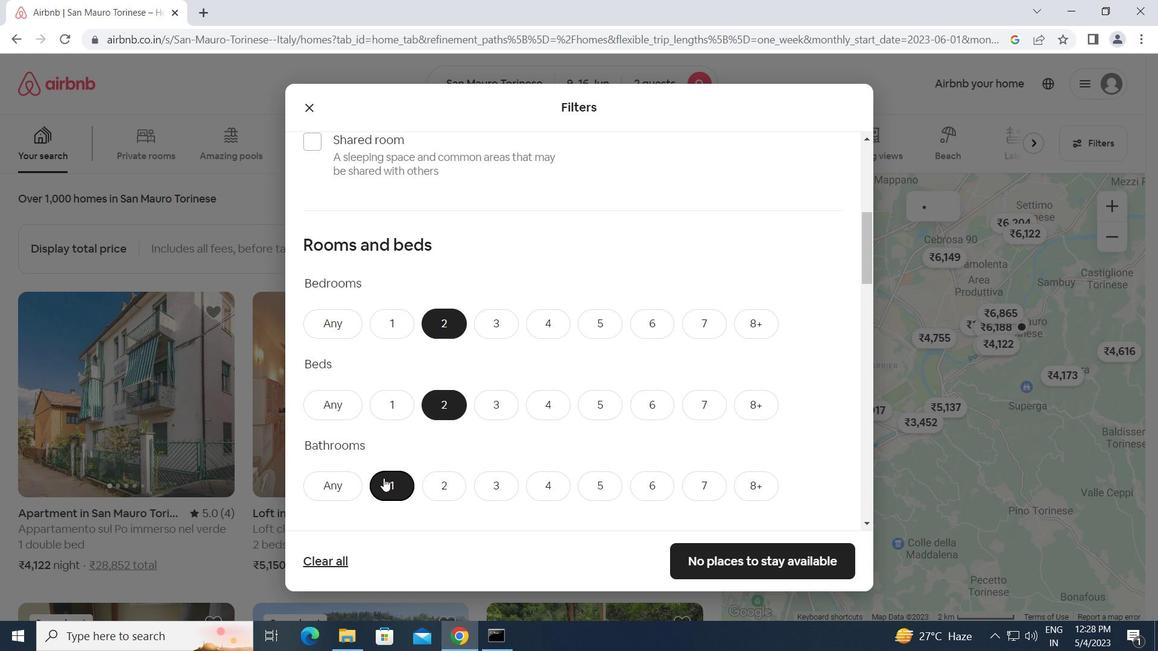 
Action: Mouse scrolled (383, 478) with delta (0, 0)
Screenshot: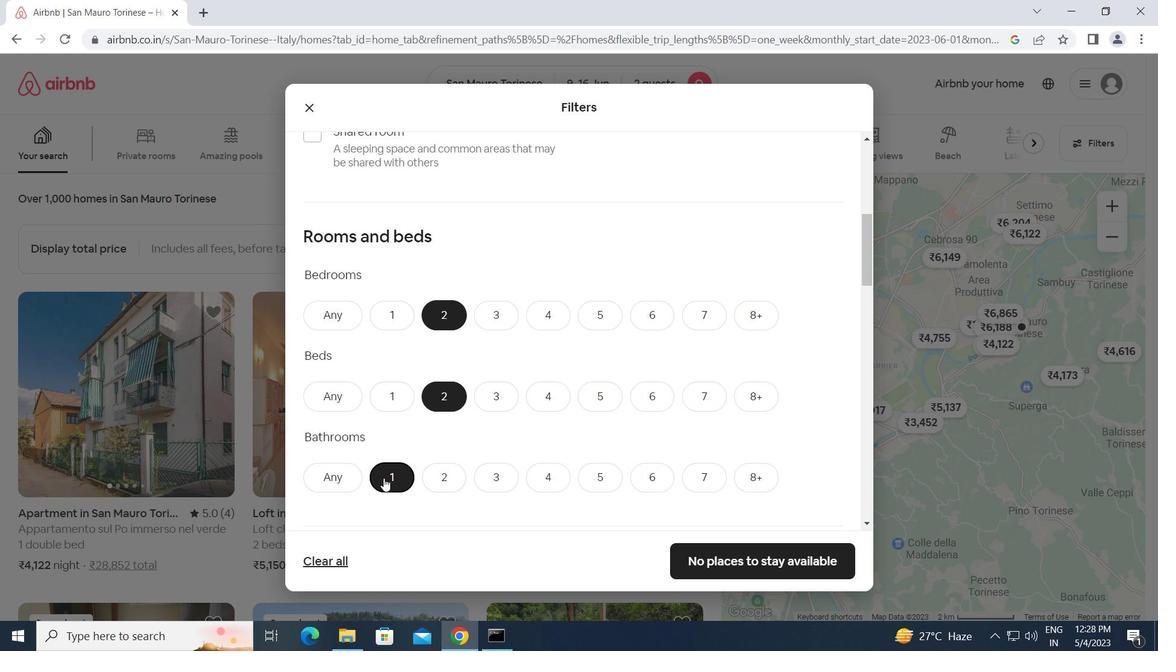 
Action: Mouse scrolled (383, 478) with delta (0, 0)
Screenshot: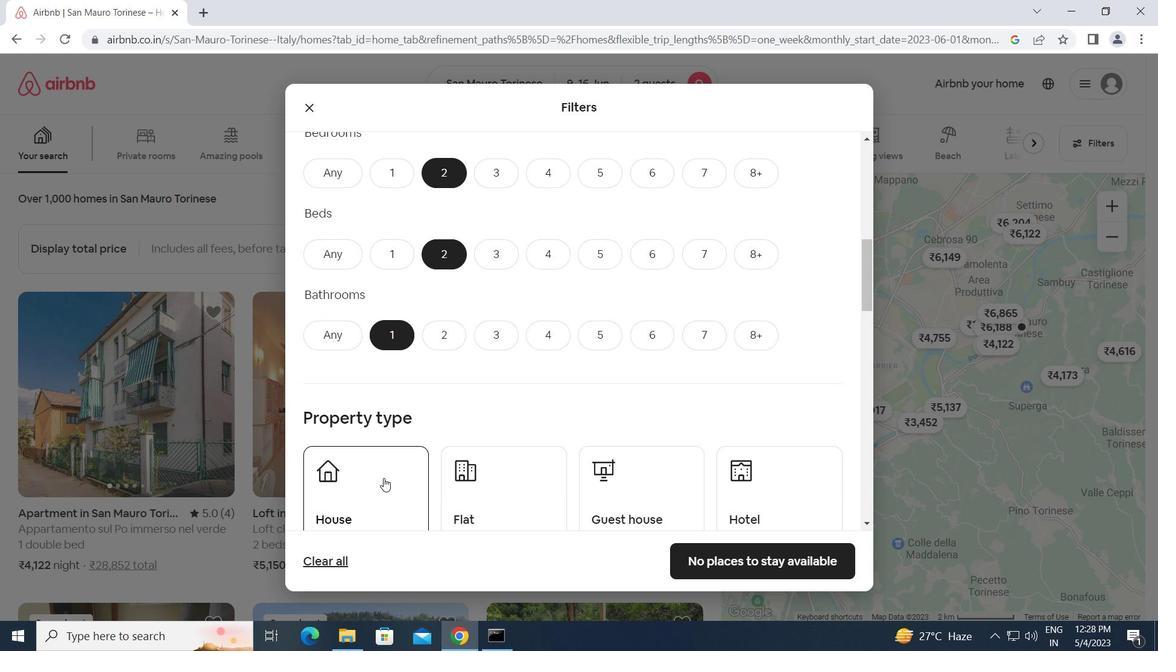 
Action: Mouse moved to (376, 434)
Screenshot: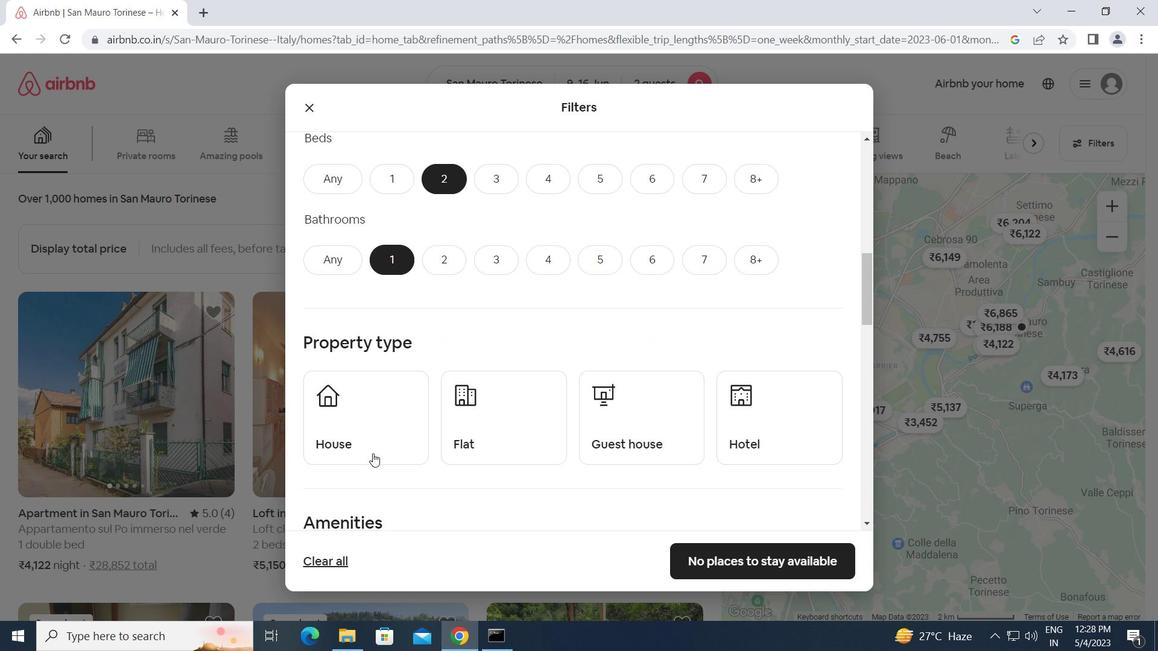 
Action: Mouse pressed left at (376, 434)
Screenshot: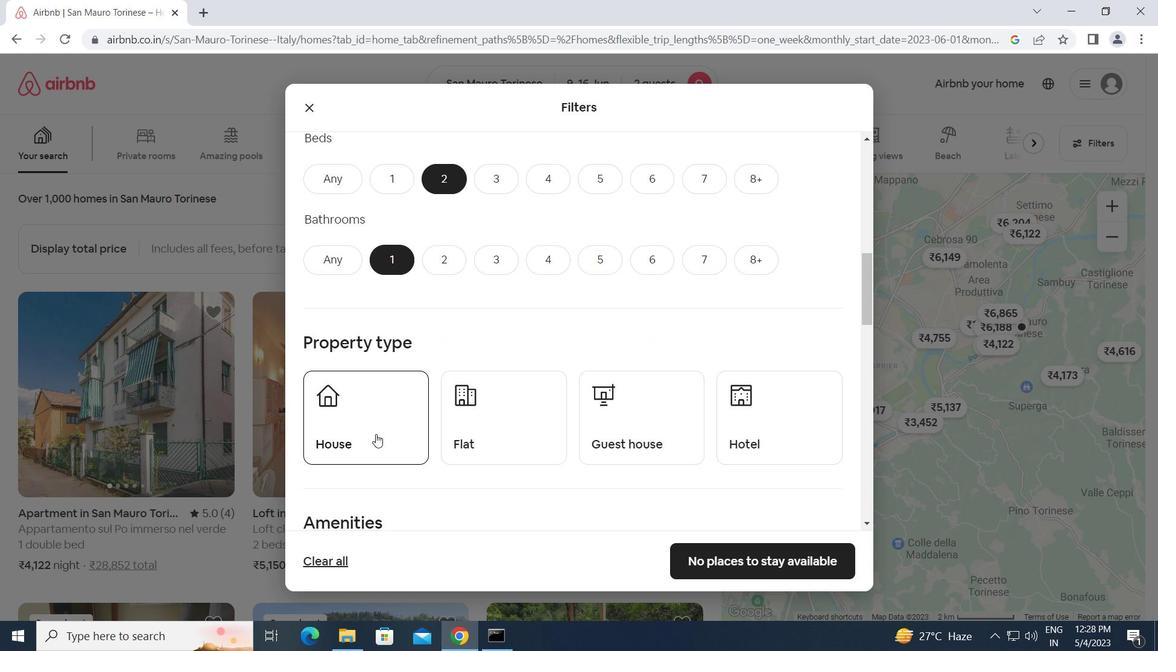 
Action: Mouse moved to (508, 405)
Screenshot: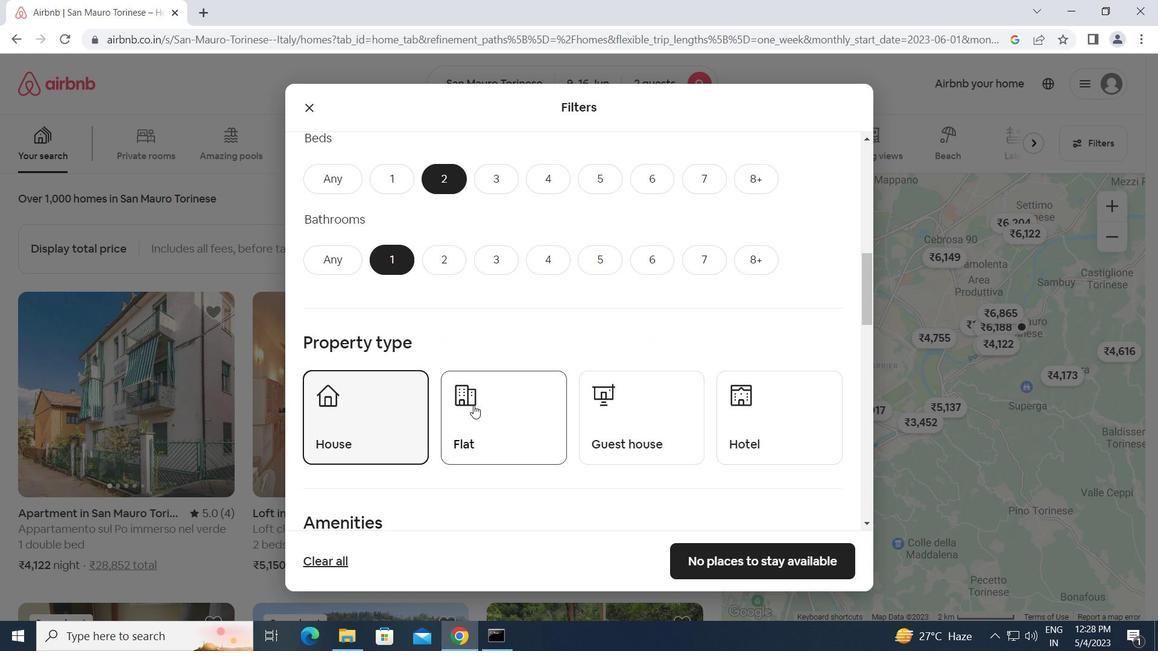 
Action: Mouse pressed left at (508, 405)
Screenshot: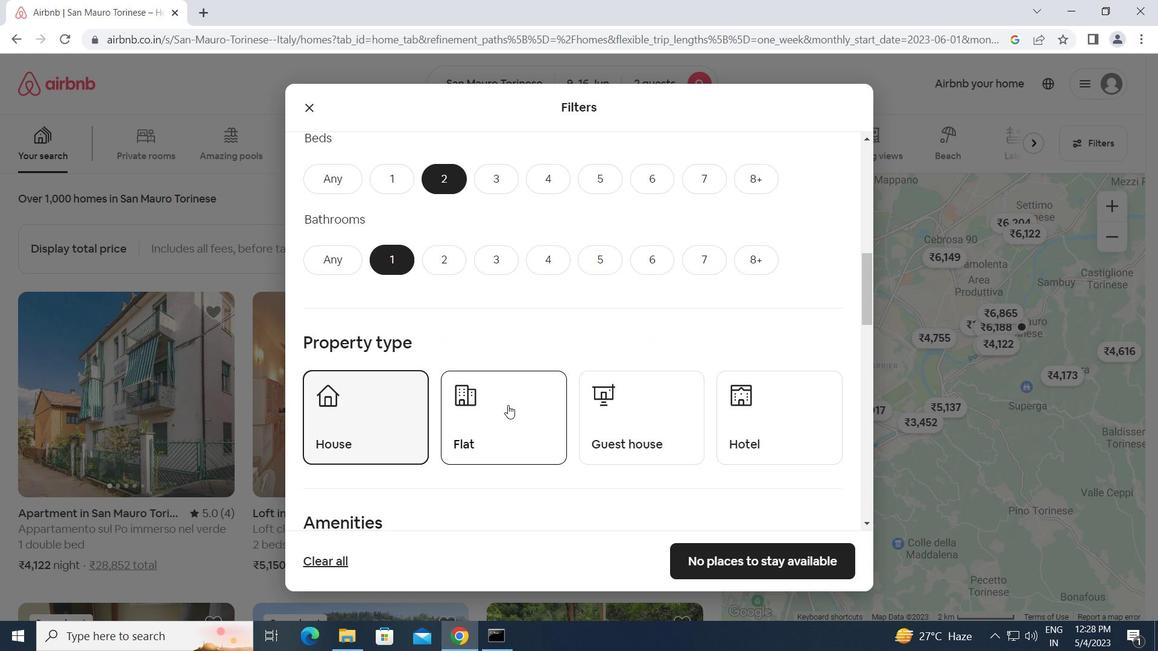 
Action: Mouse moved to (608, 417)
Screenshot: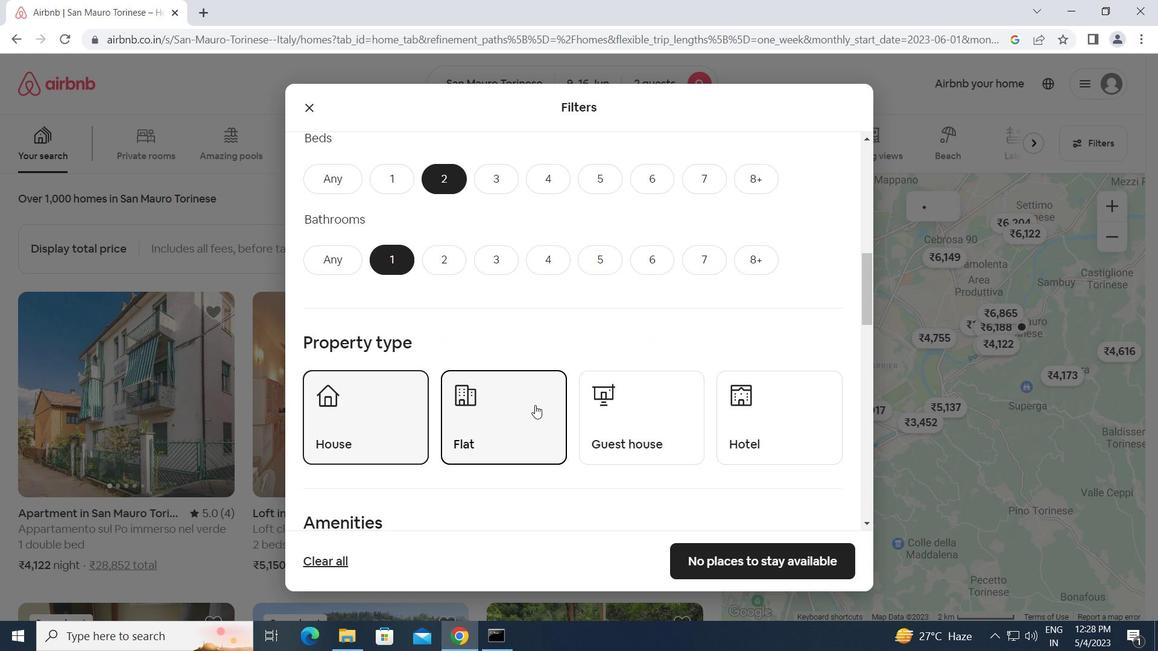 
Action: Mouse pressed left at (608, 417)
Screenshot: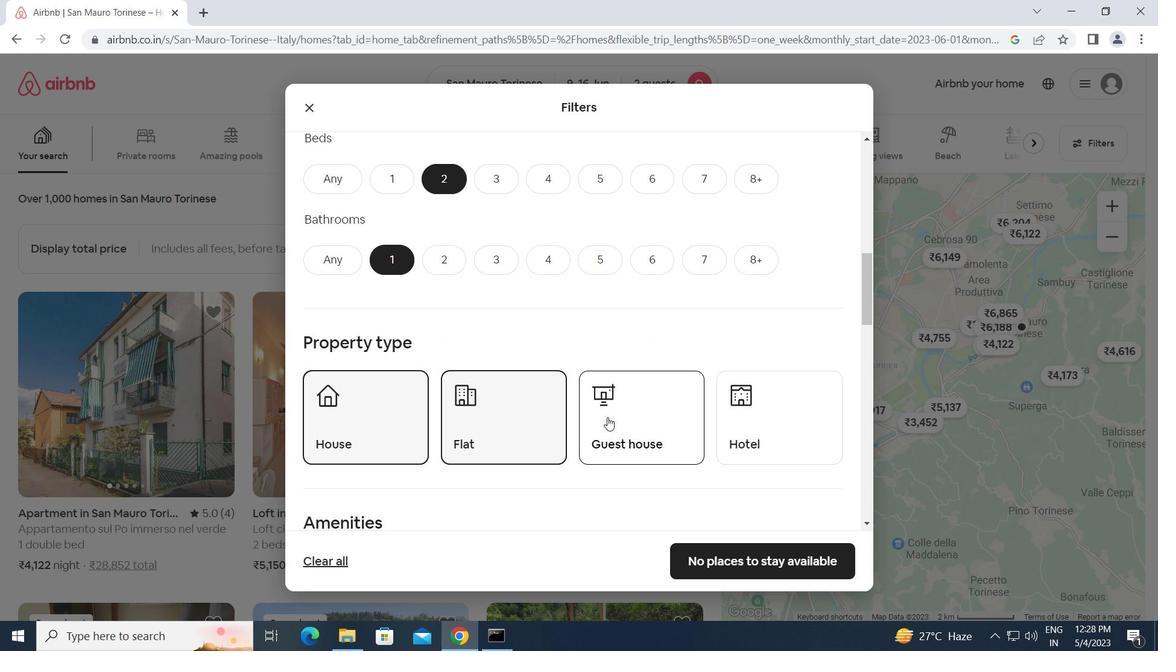 
Action: Mouse moved to (572, 447)
Screenshot: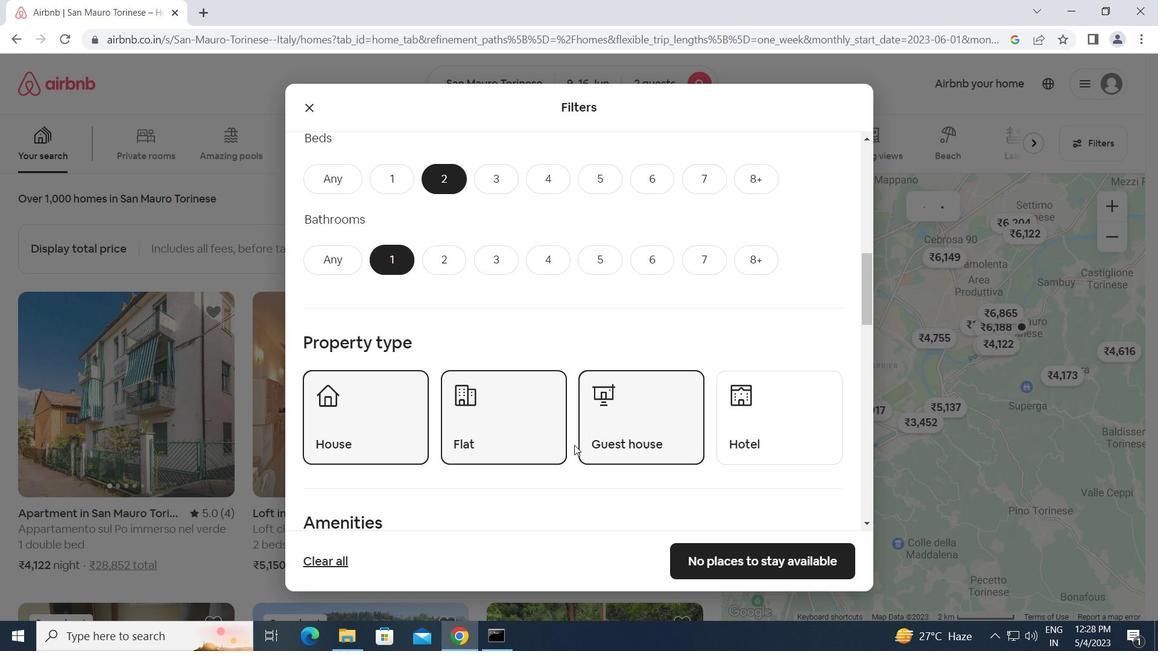 
Action: Mouse scrolled (572, 446) with delta (0, 0)
Screenshot: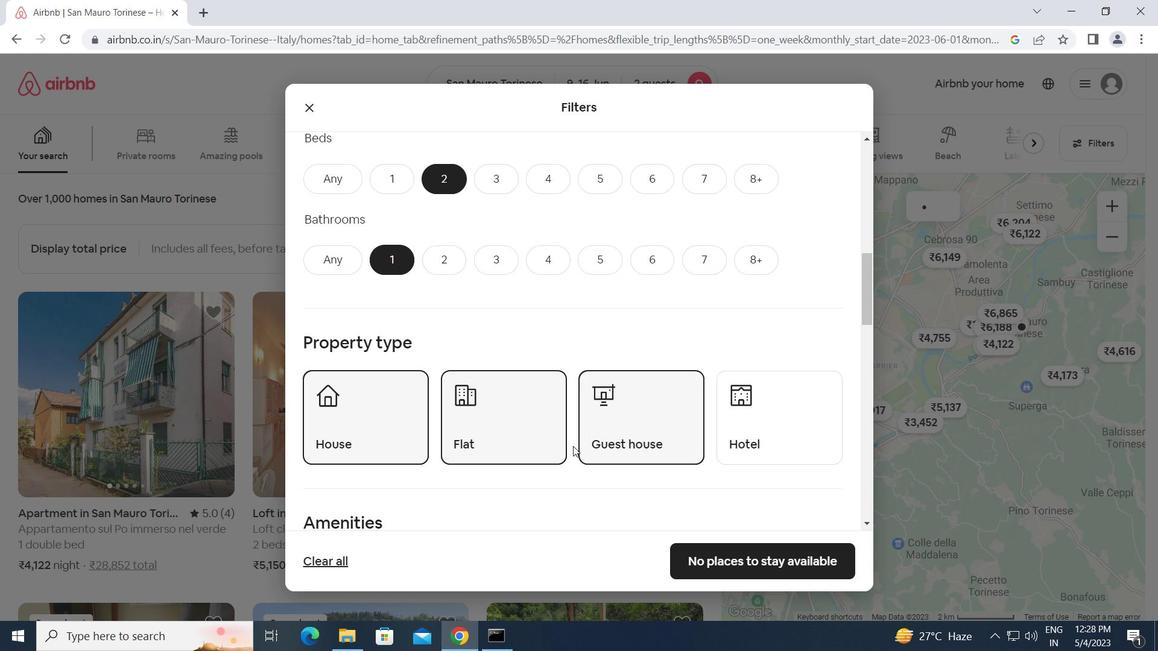 
Action: Mouse moved to (572, 447)
Screenshot: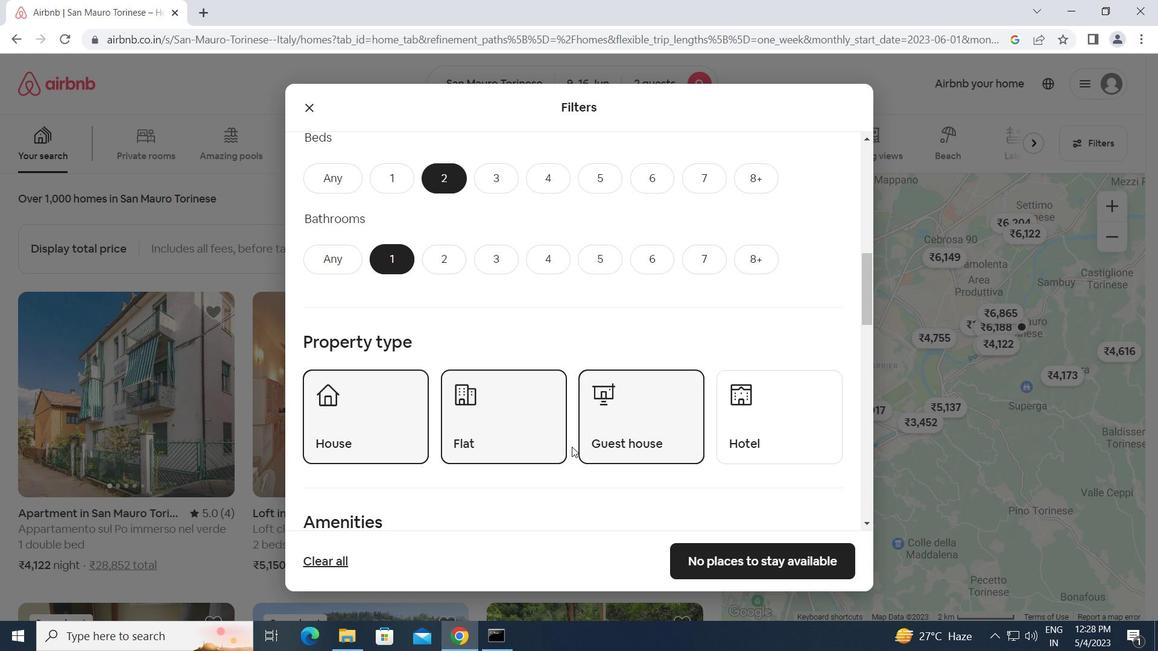 
Action: Mouse scrolled (572, 446) with delta (0, 0)
Screenshot: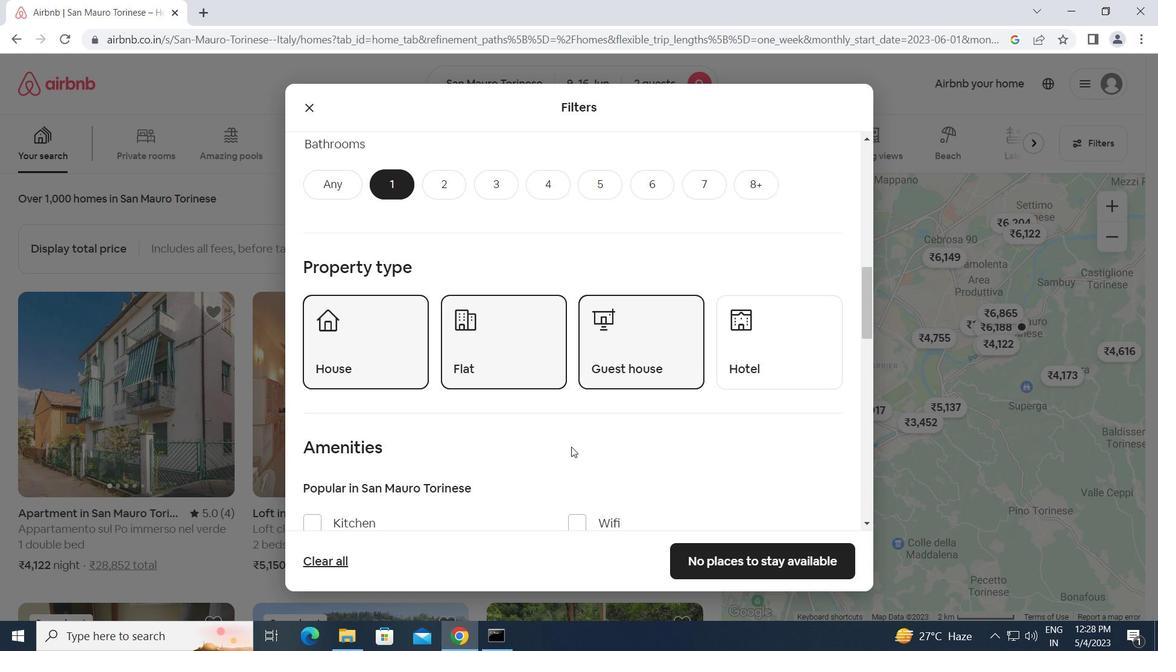 
Action: Mouse scrolled (572, 446) with delta (0, 0)
Screenshot: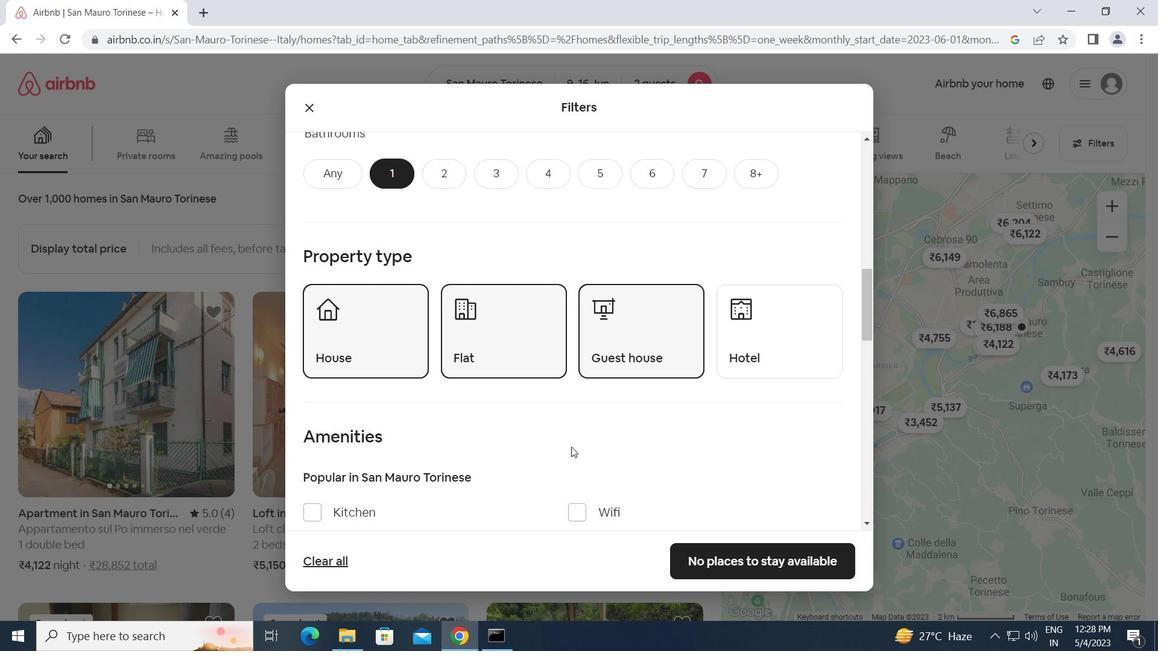 
Action: Mouse moved to (570, 447)
Screenshot: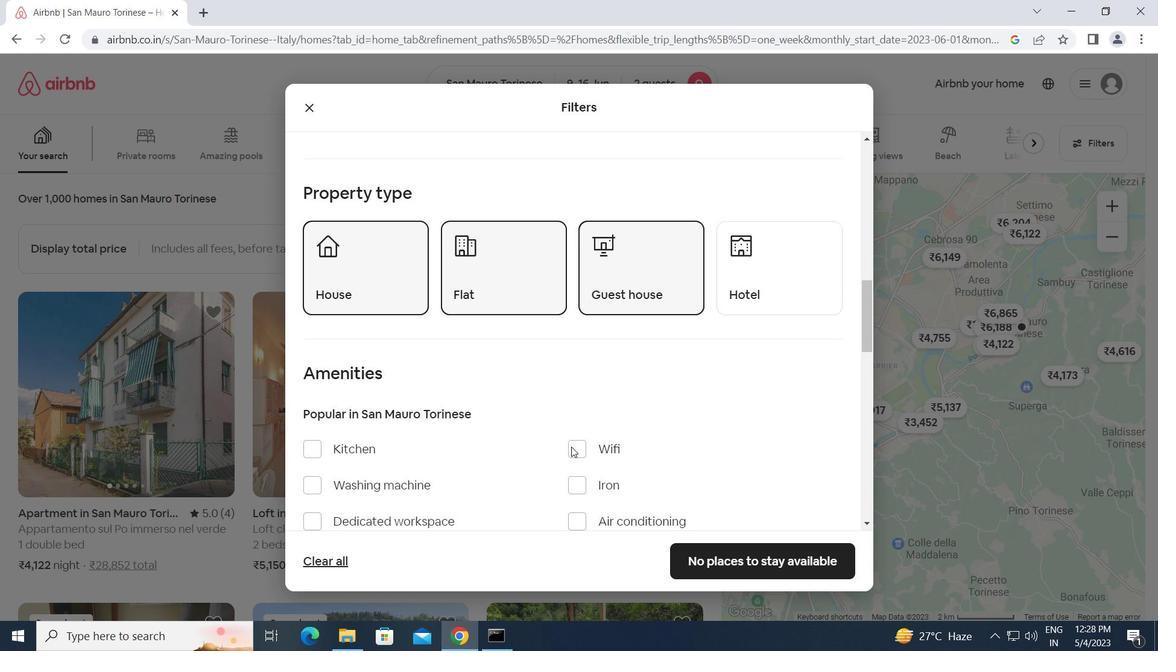 
Action: Mouse scrolled (570, 447) with delta (0, 0)
Screenshot: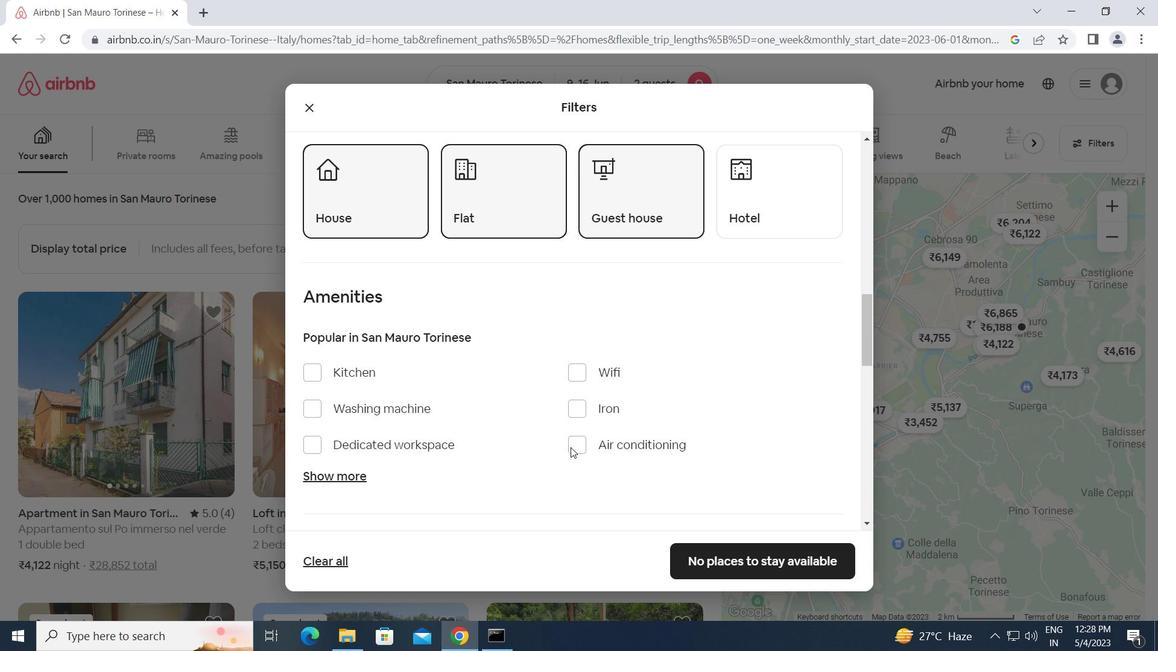 
Action: Mouse scrolled (570, 447) with delta (0, 0)
Screenshot: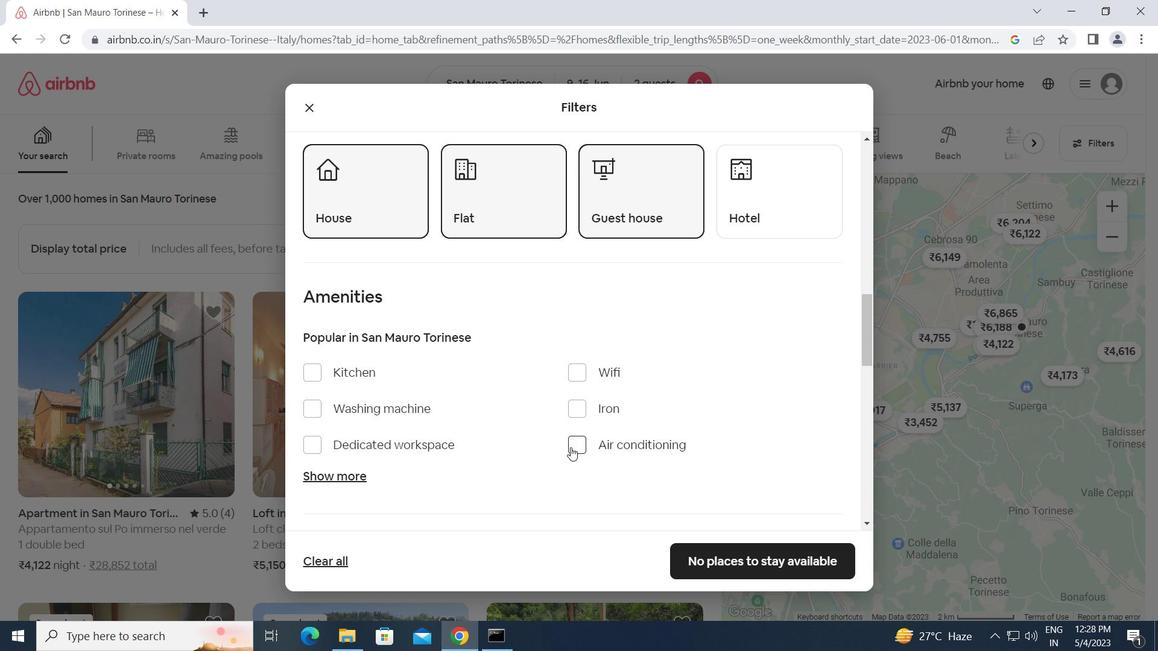 
Action: Mouse scrolled (570, 447) with delta (0, 0)
Screenshot: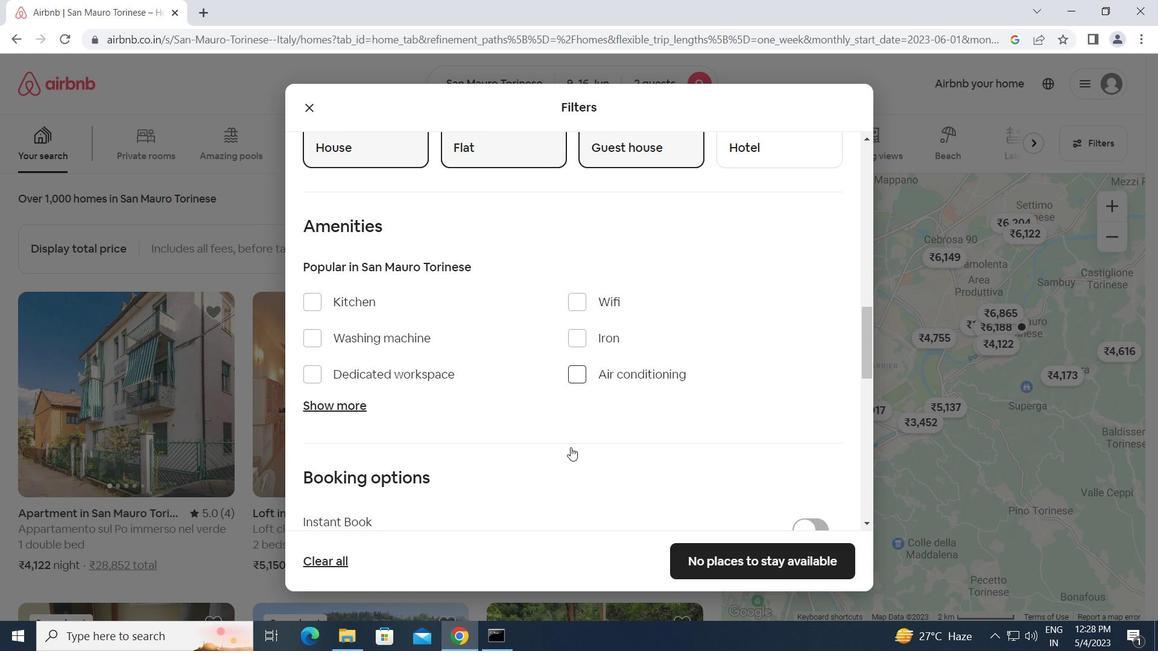 
Action: Mouse moved to (796, 423)
Screenshot: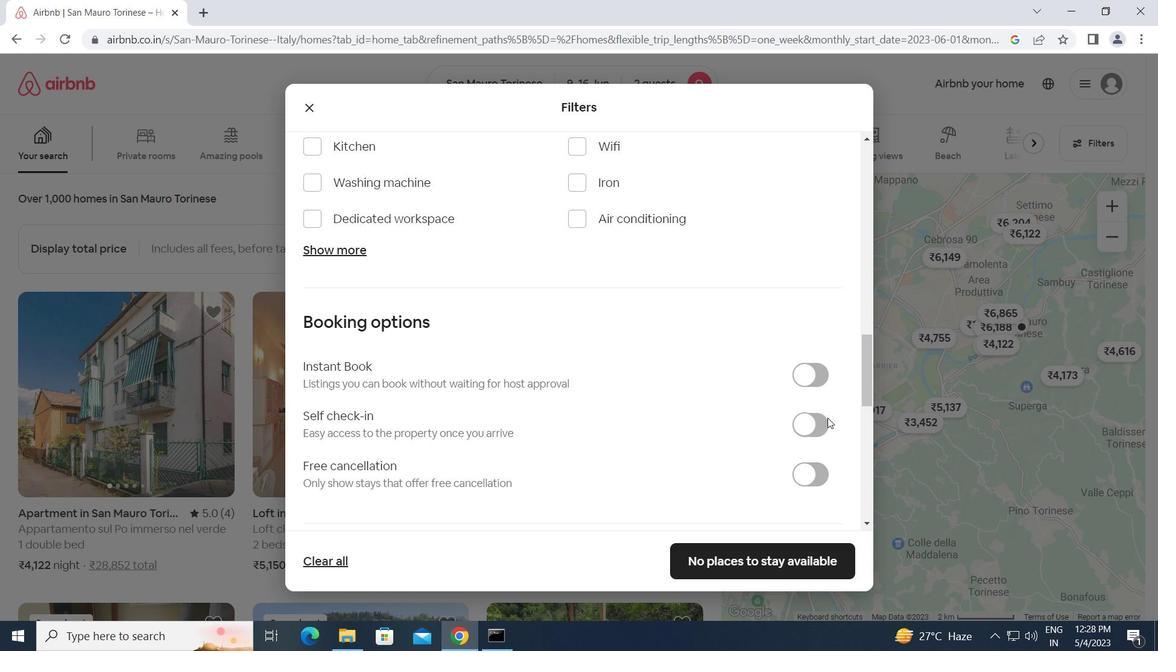 
Action: Mouse pressed left at (796, 423)
Screenshot: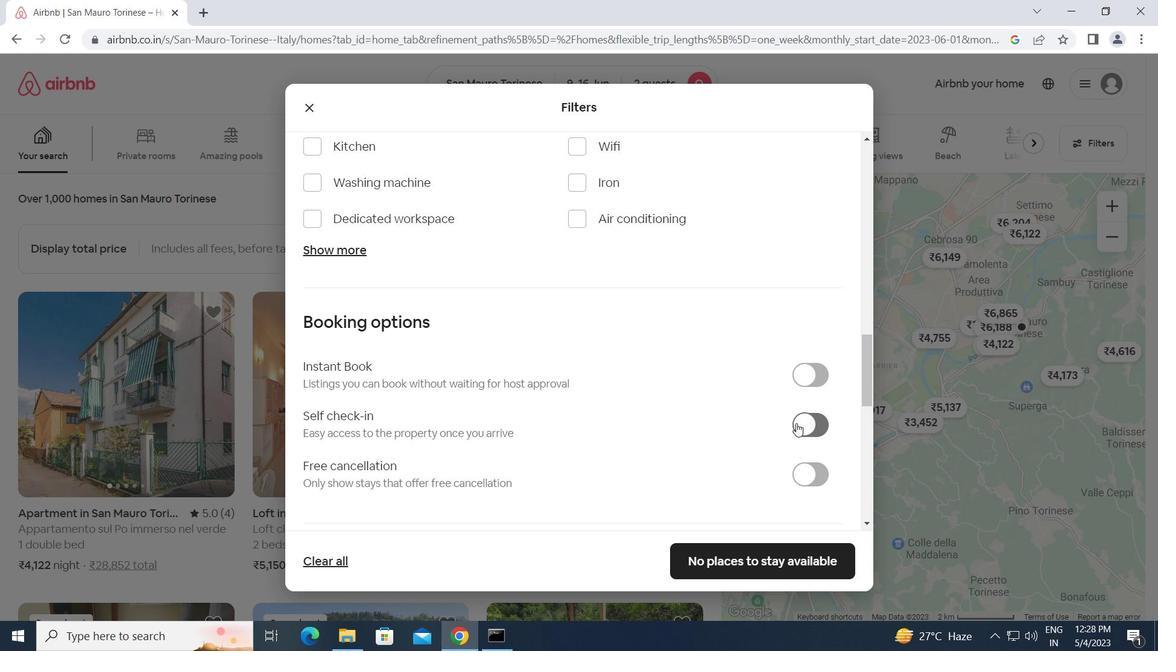 
Action: Mouse moved to (621, 478)
Screenshot: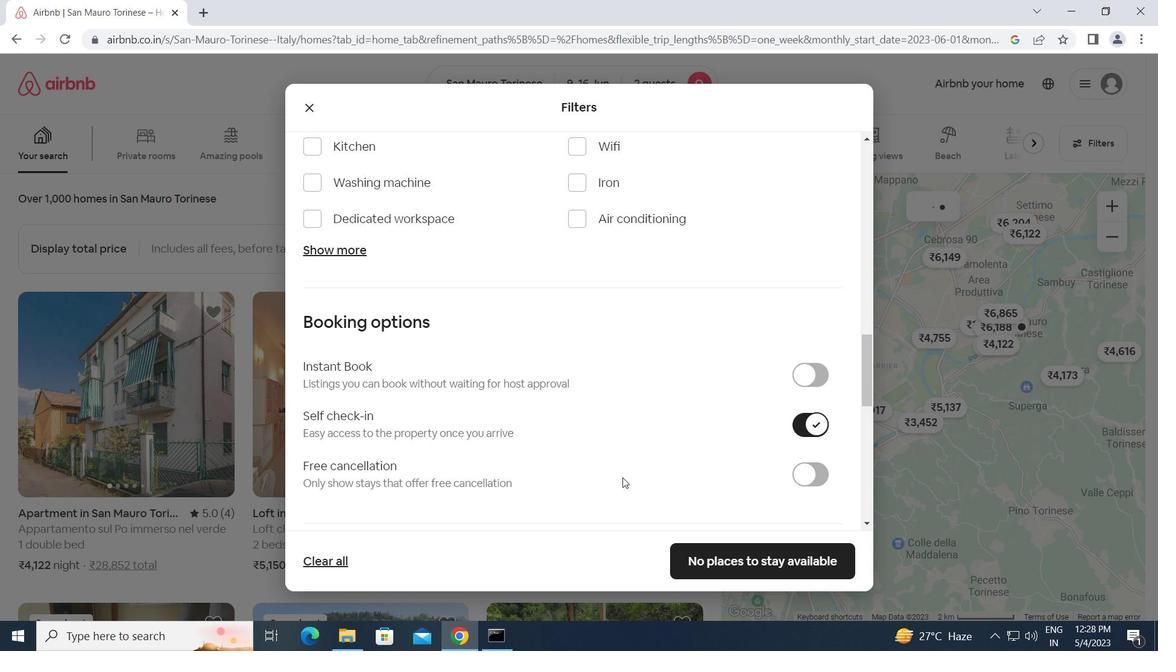 
Action: Mouse scrolled (621, 477) with delta (0, 0)
Screenshot: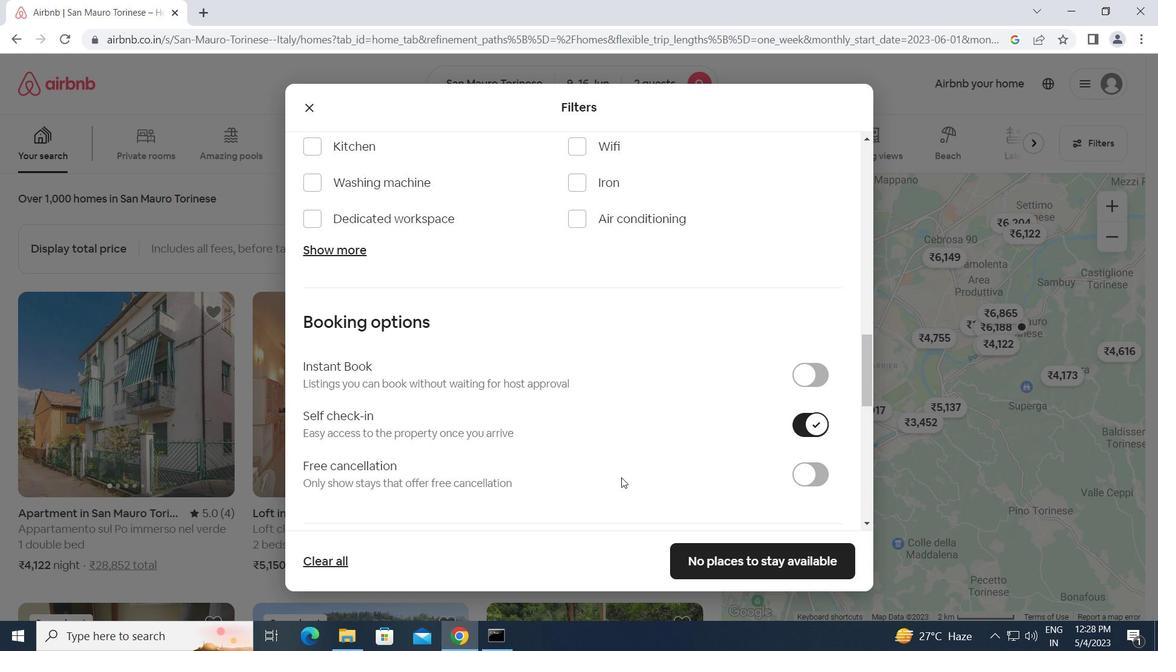 
Action: Mouse scrolled (621, 477) with delta (0, 0)
Screenshot: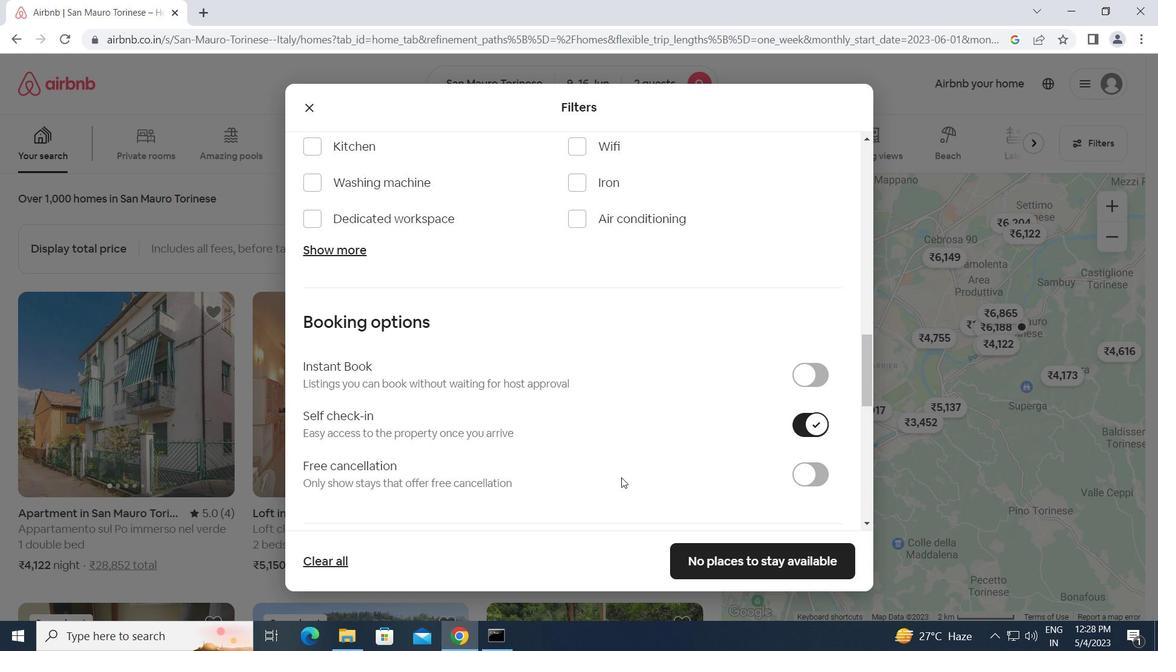
Action: Mouse scrolled (621, 477) with delta (0, 0)
Screenshot: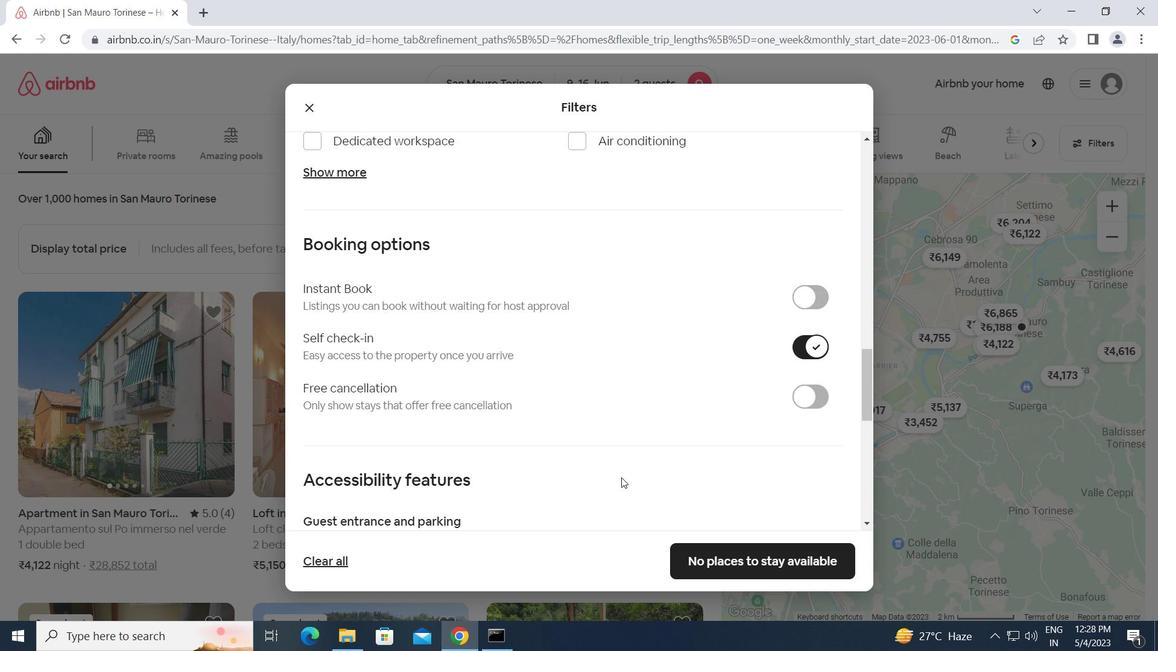 
Action: Mouse moved to (619, 478)
Screenshot: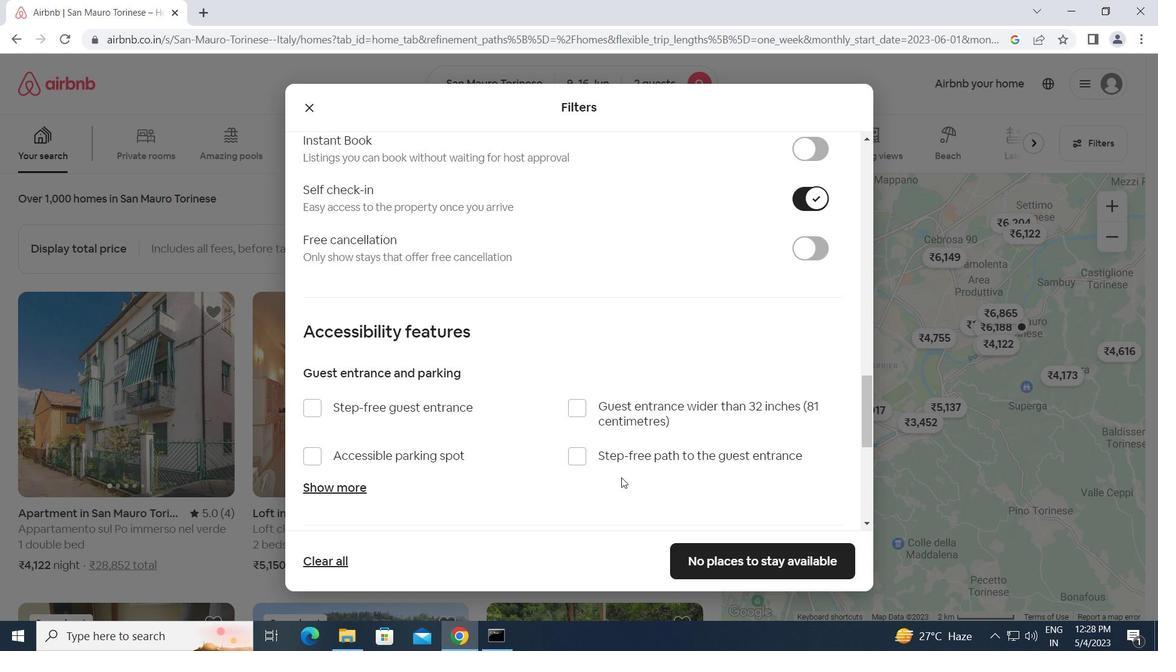 
Action: Mouse scrolled (619, 477) with delta (0, 0)
Screenshot: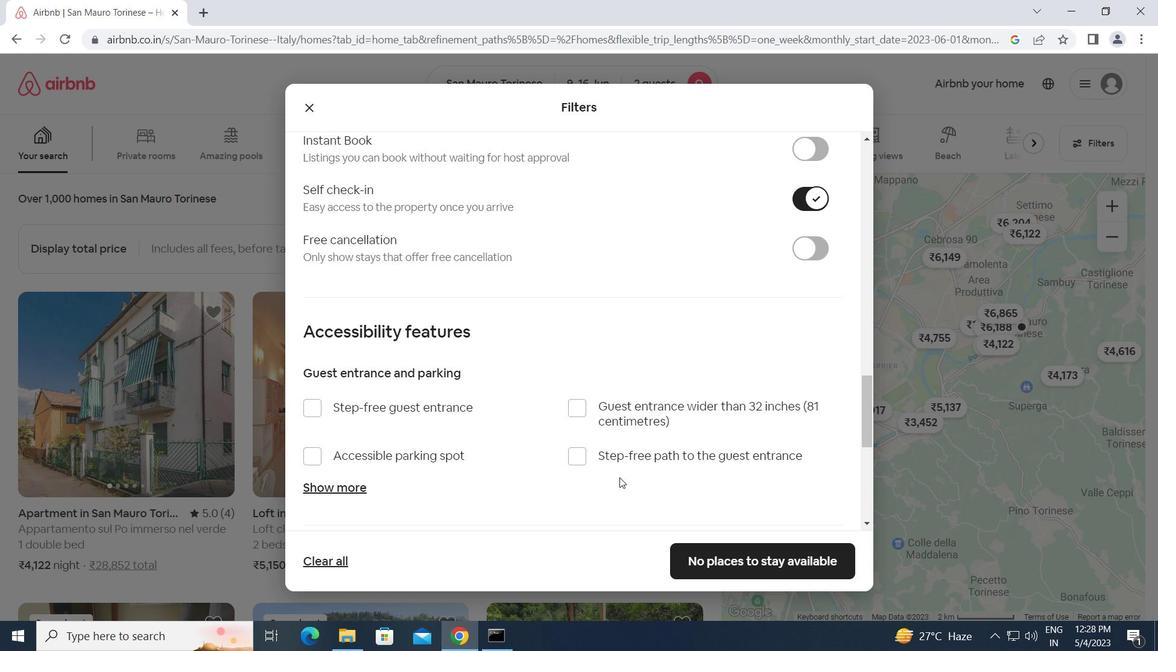 
Action: Mouse scrolled (619, 477) with delta (0, 0)
Screenshot: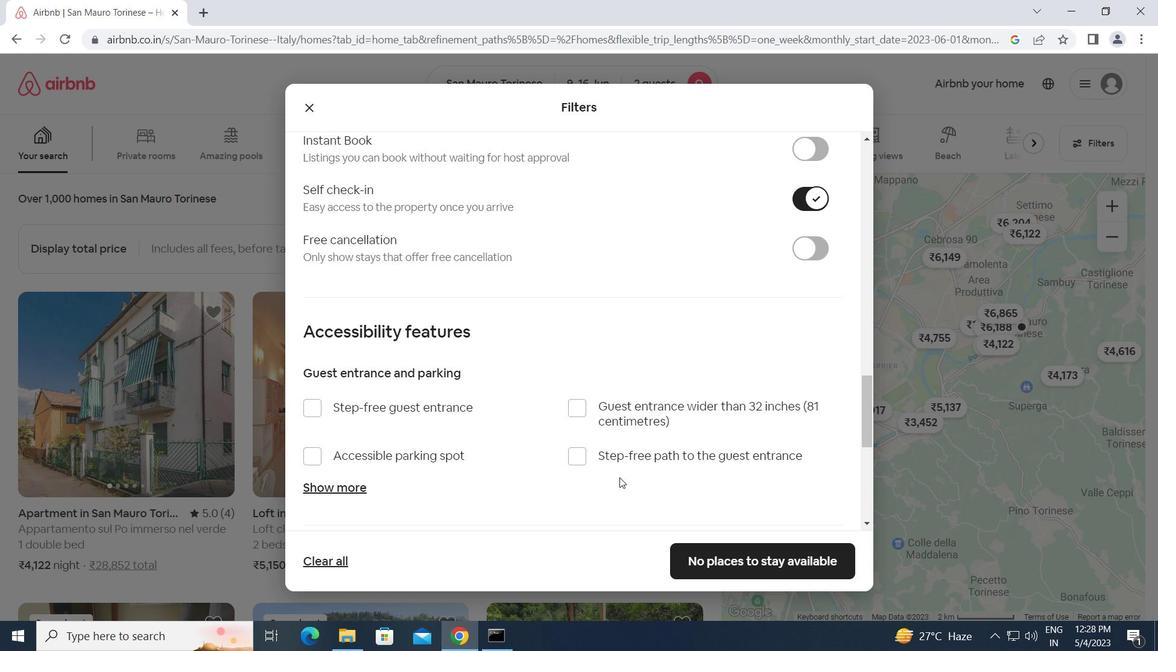 
Action: Mouse scrolled (619, 477) with delta (0, 0)
Screenshot: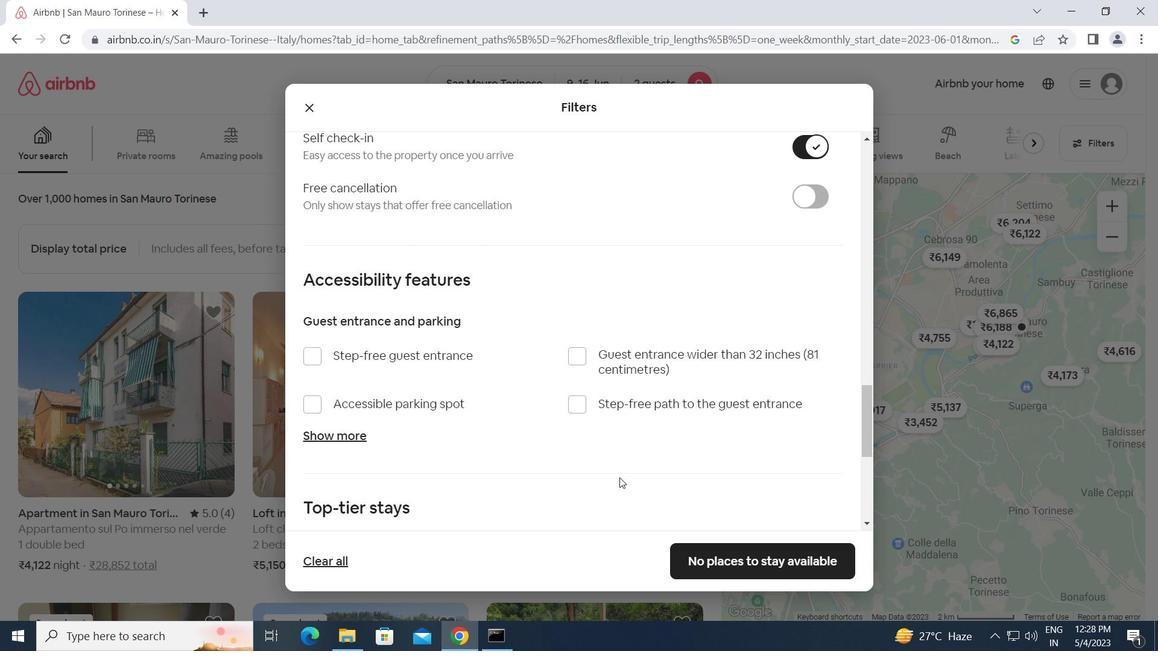 
Action: Mouse scrolled (619, 477) with delta (0, 0)
Screenshot: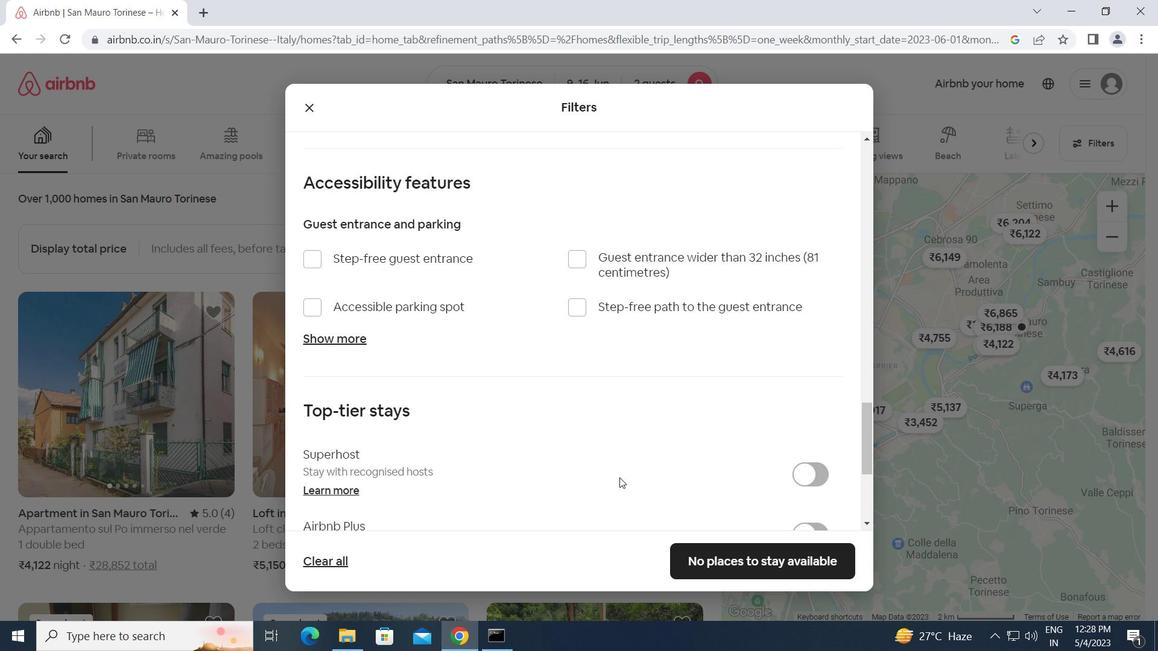 
Action: Mouse moved to (616, 479)
Screenshot: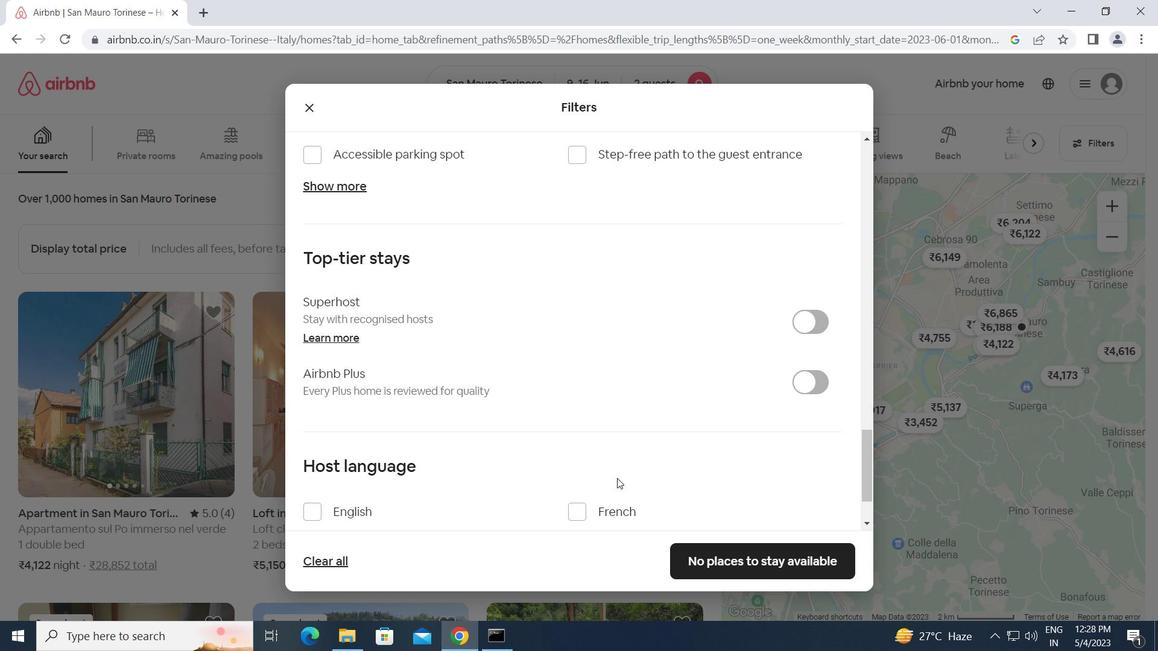 
Action: Mouse scrolled (616, 478) with delta (0, 0)
Screenshot: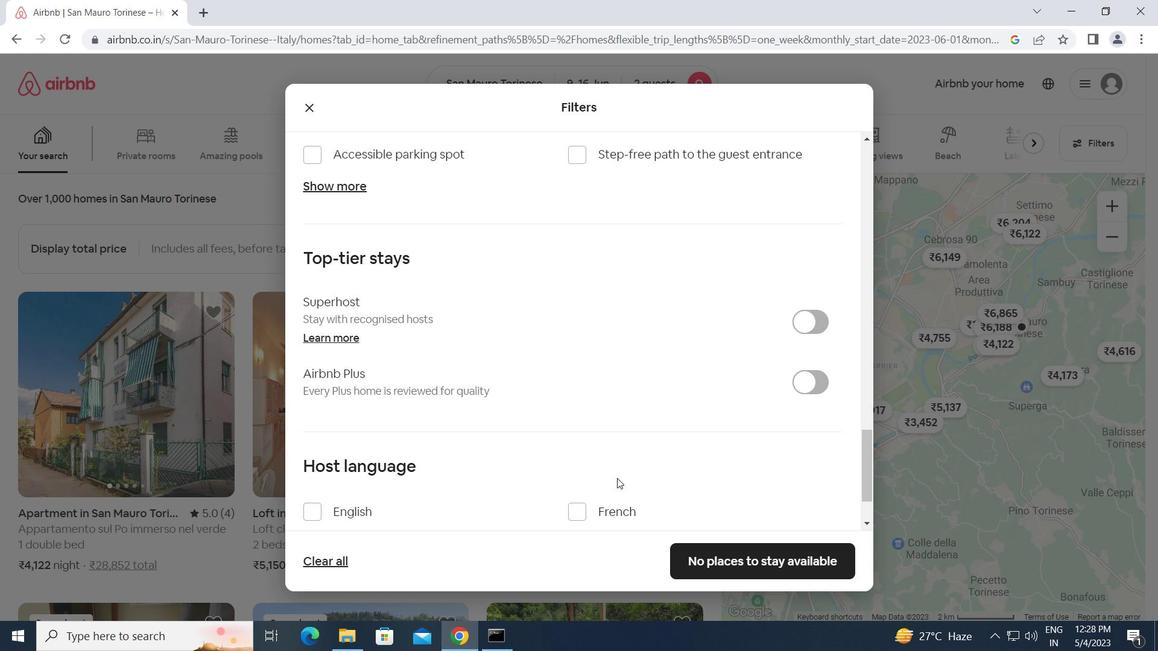 
Action: Mouse moved to (307, 435)
Screenshot: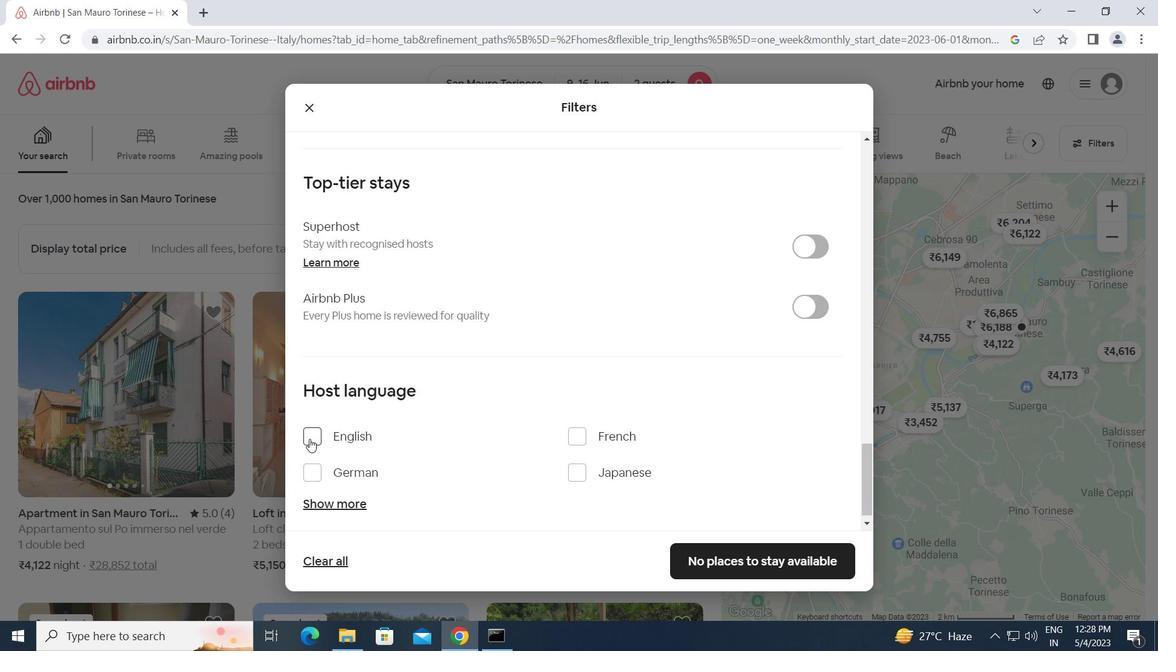 
Action: Mouse pressed left at (307, 435)
Screenshot: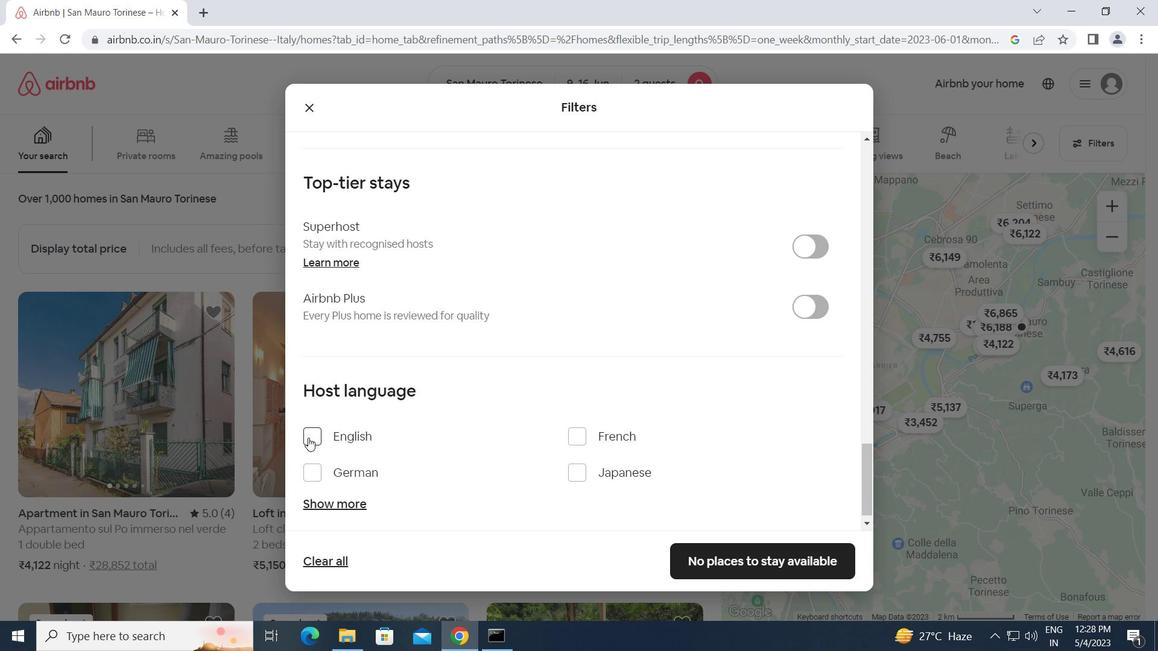 
Action: Mouse moved to (714, 553)
Screenshot: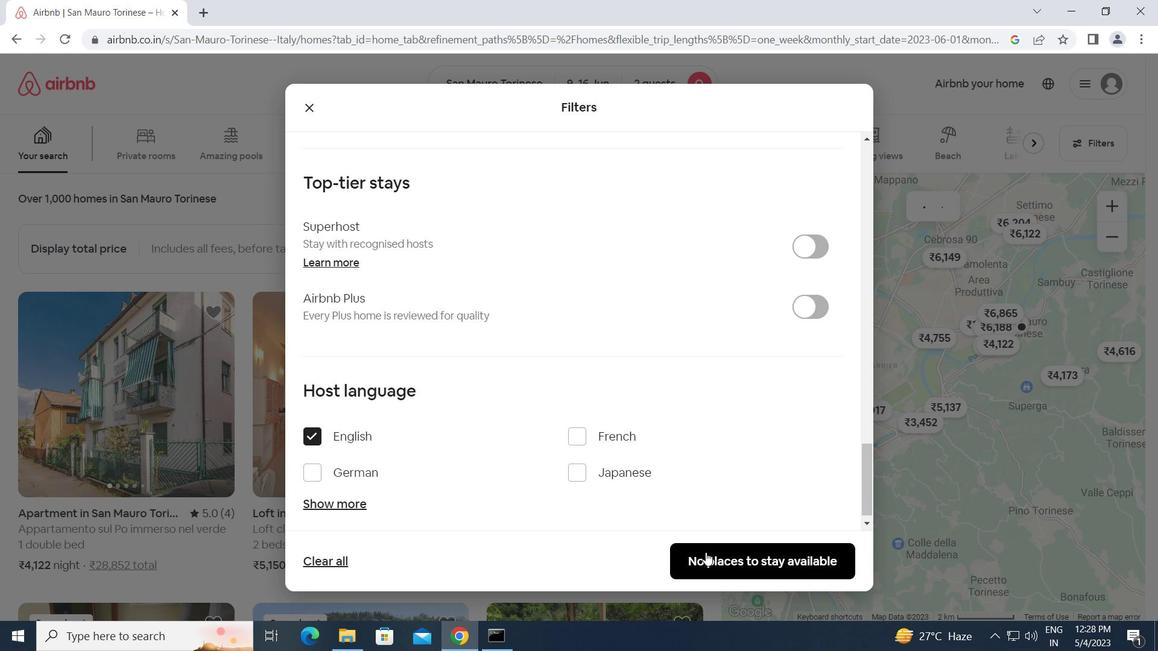 
Action: Mouse pressed left at (714, 553)
Screenshot: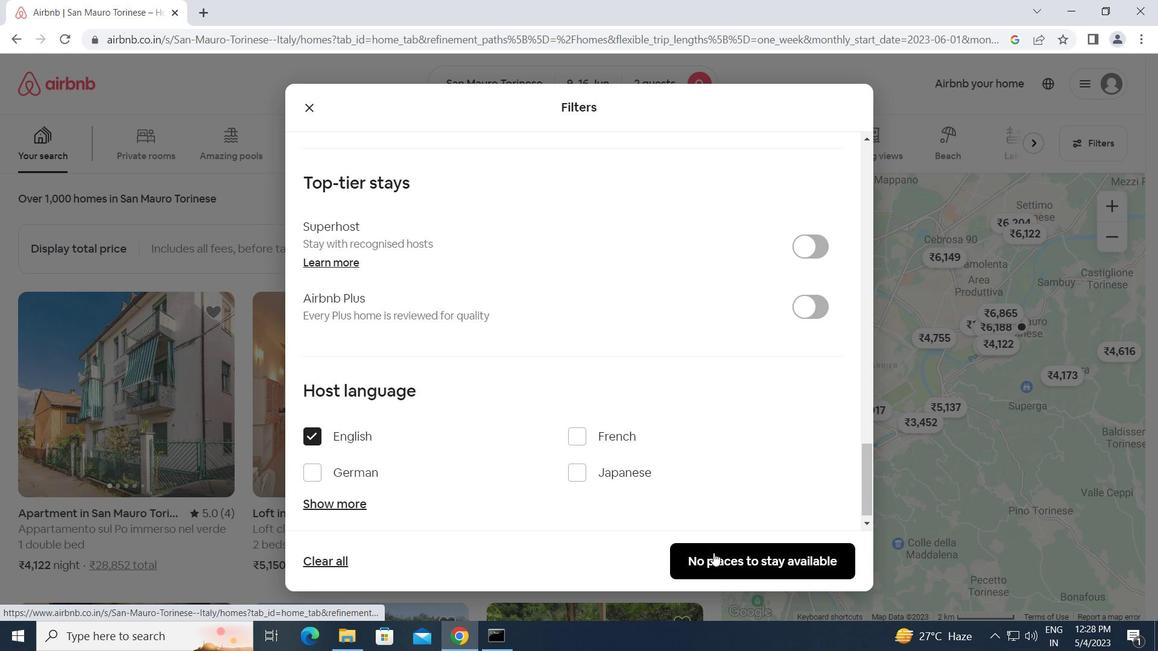 
Action: Mouse moved to (710, 552)
Screenshot: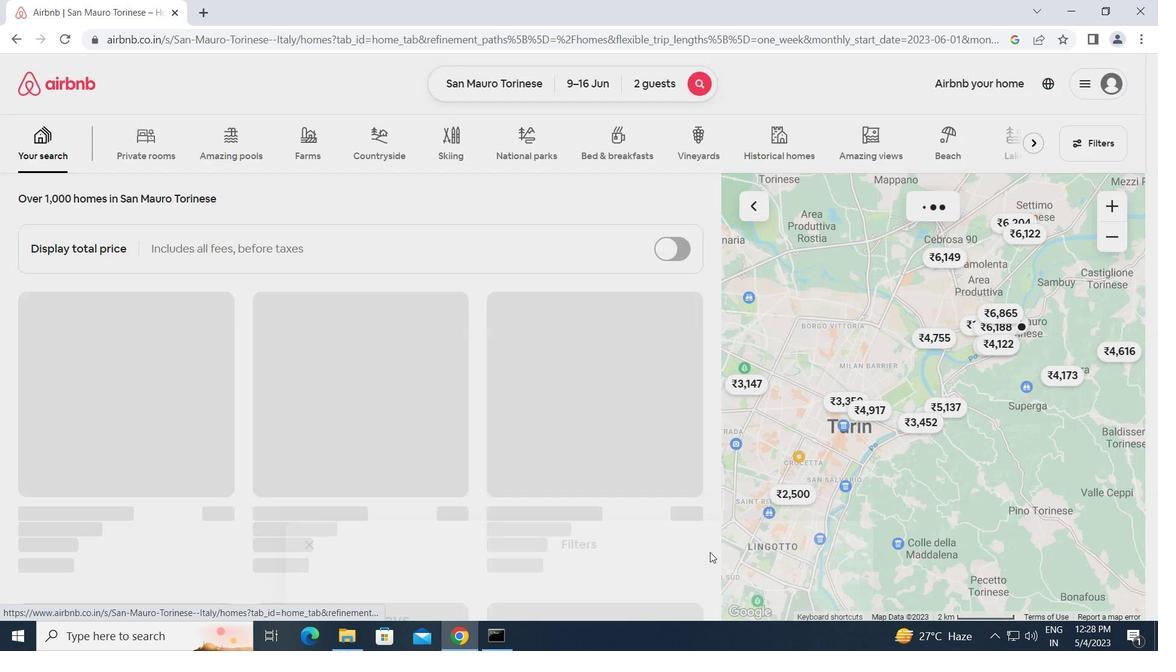 
